 Task: Search one way flight ticket for 4 adults, 2 children, 2 infants in seat and 1 infant on lap in economy from Albany: Albany International Airport to Rockford: Chicago Rockford International Airport(was Northwest Chicagoland Regional Airport At Rockford) on 5-1-2023. Choice of flights is Emirates. Number of bags: 1 carry on bag. Price is upto 75000. Outbound departure time preference is 4:30.
Action: Mouse moved to (243, 514)
Screenshot: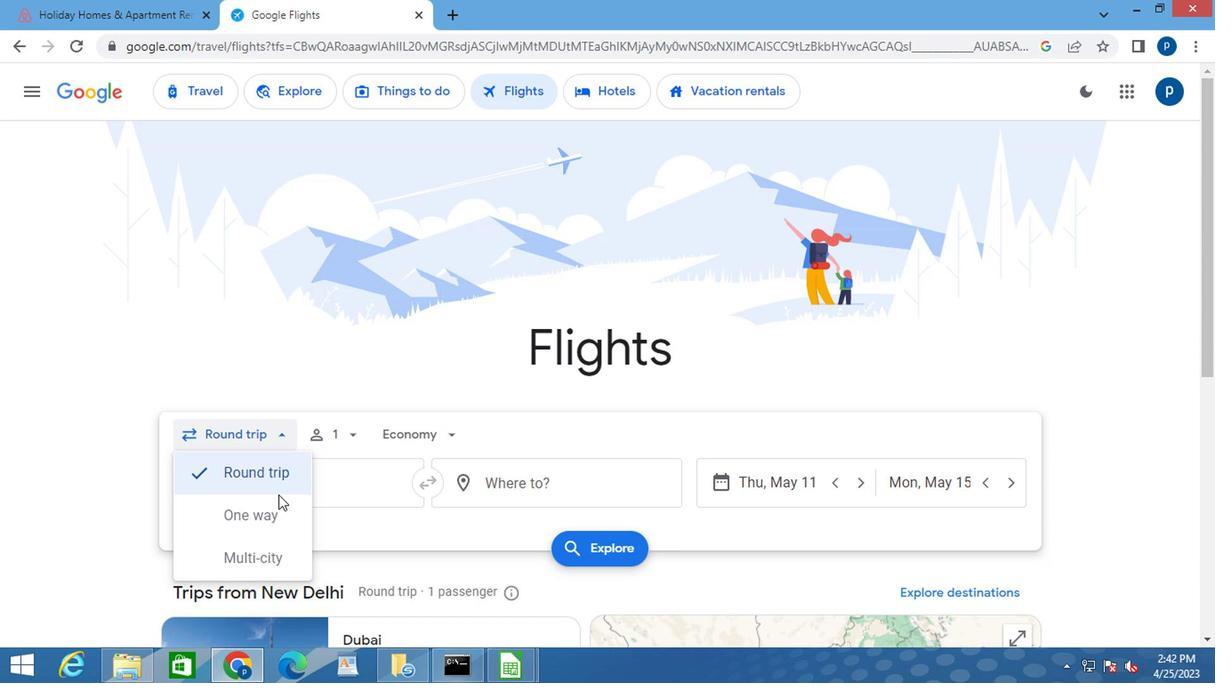 
Action: Mouse pressed left at (243, 514)
Screenshot: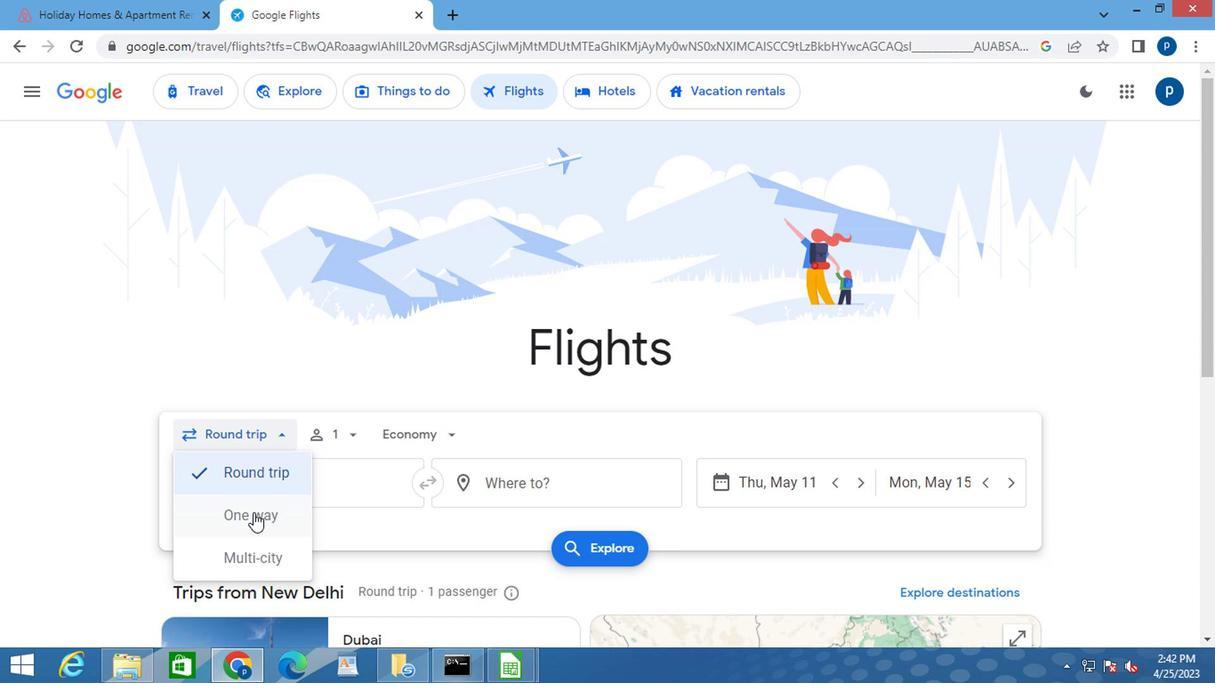 
Action: Mouse moved to (331, 436)
Screenshot: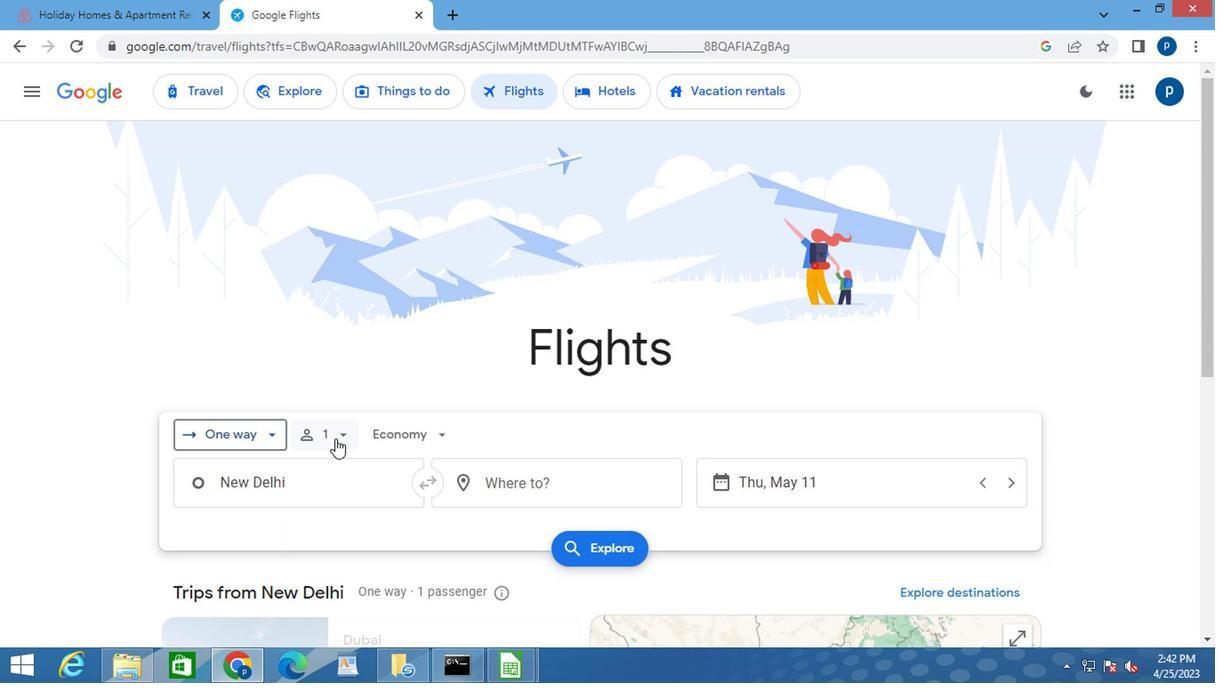 
Action: Mouse pressed left at (331, 436)
Screenshot: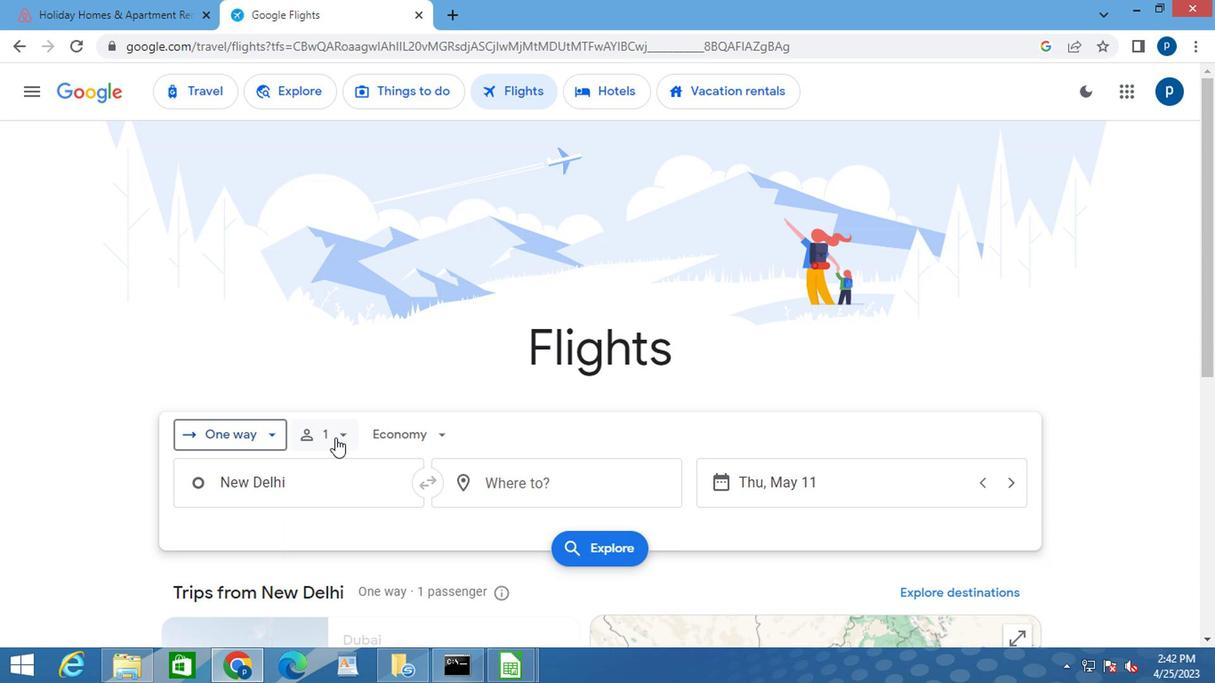 
Action: Mouse moved to (484, 473)
Screenshot: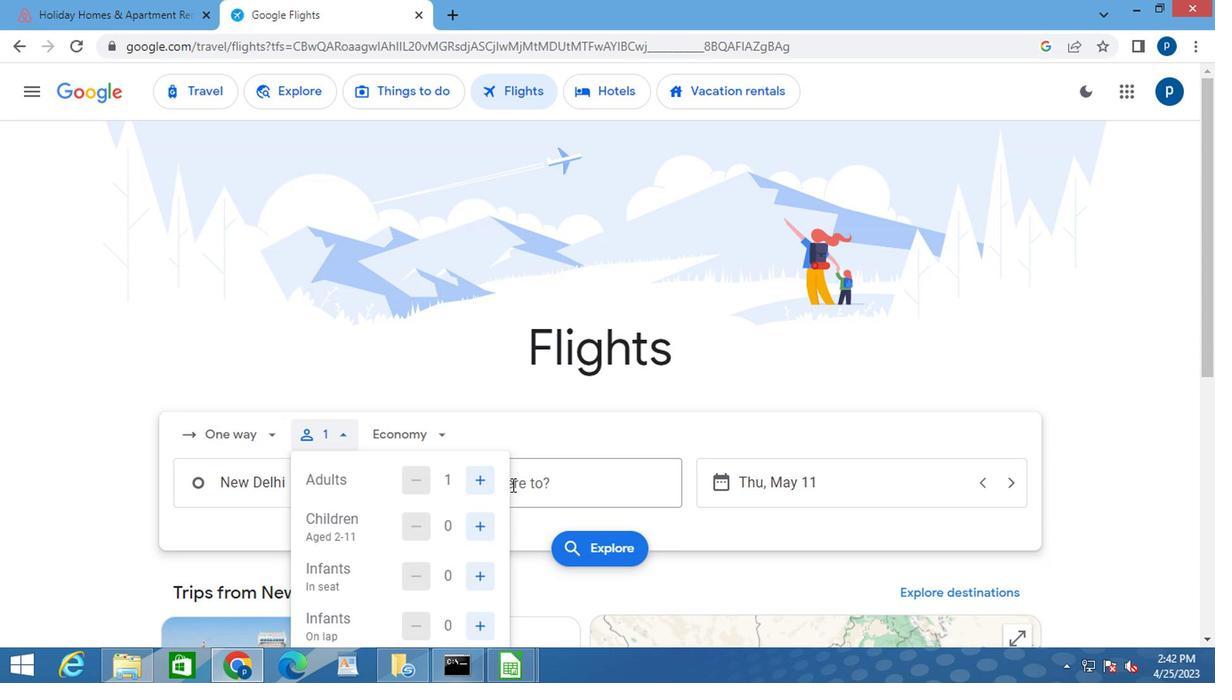 
Action: Mouse scrolled (484, 472) with delta (0, -1)
Screenshot: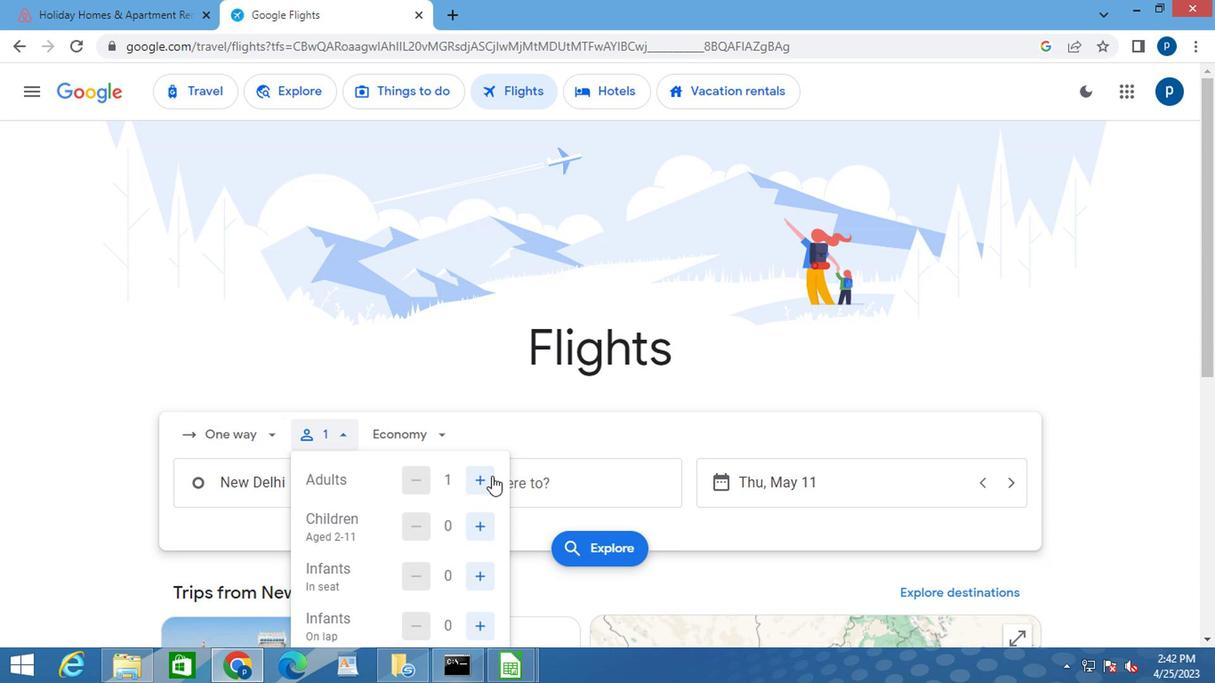 
Action: Mouse moved to (472, 389)
Screenshot: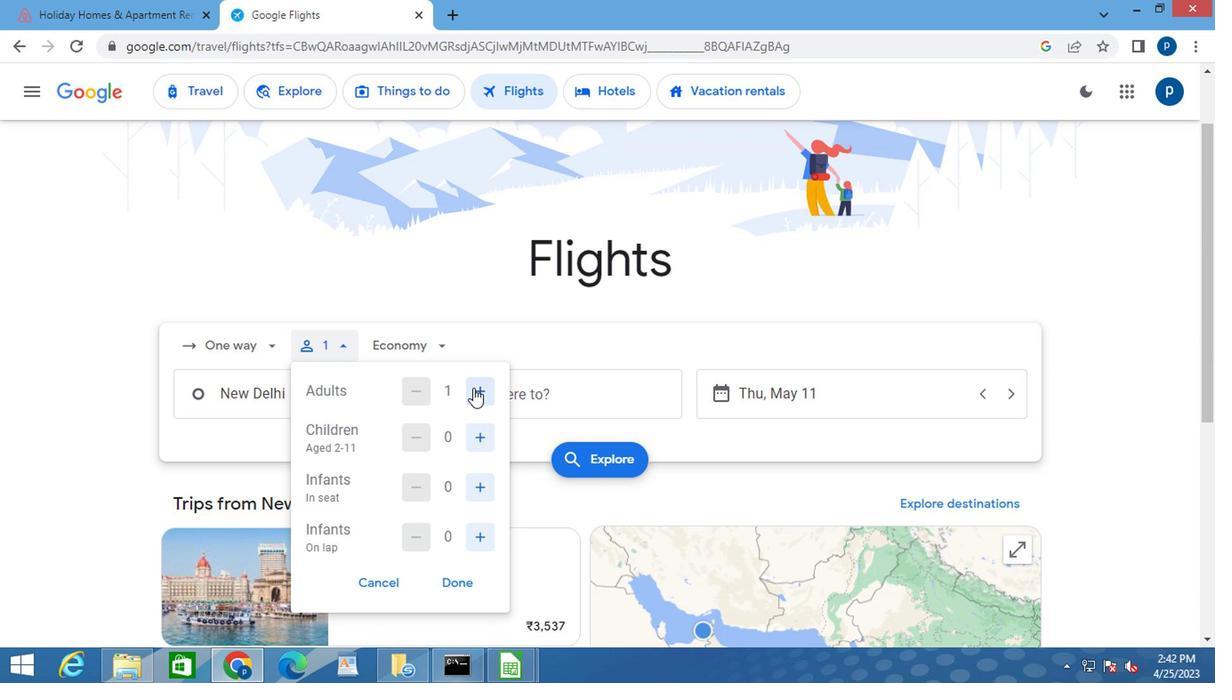 
Action: Mouse pressed left at (472, 389)
Screenshot: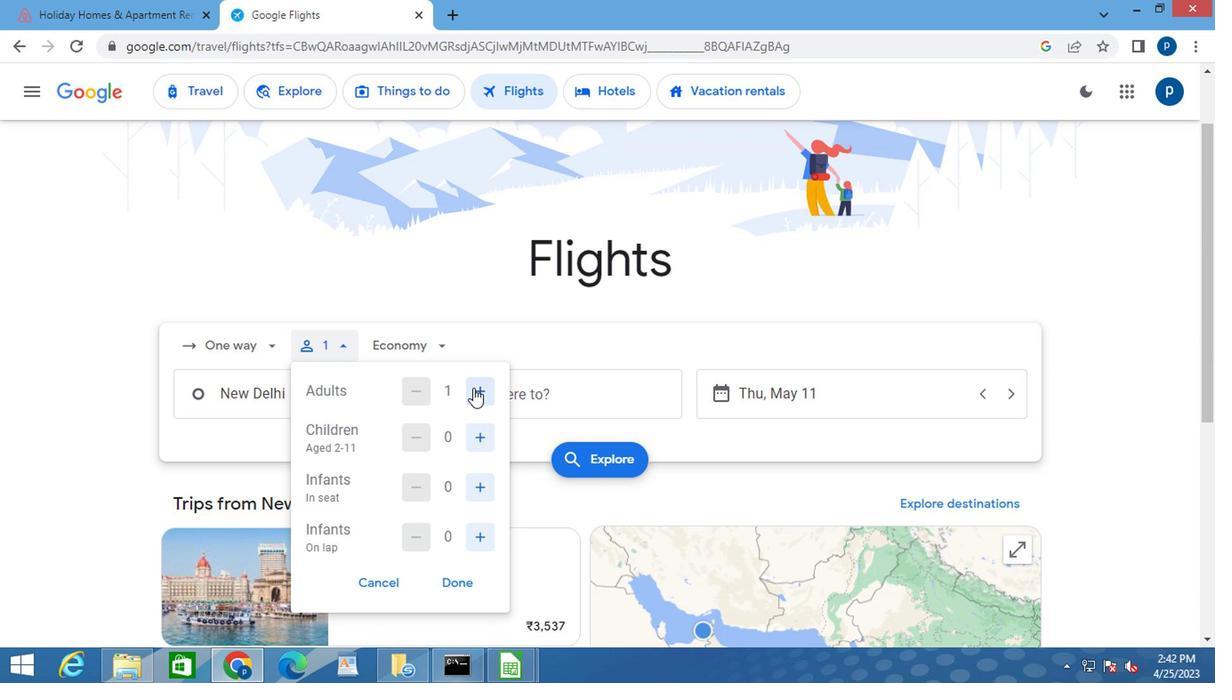 
Action: Mouse pressed left at (472, 389)
Screenshot: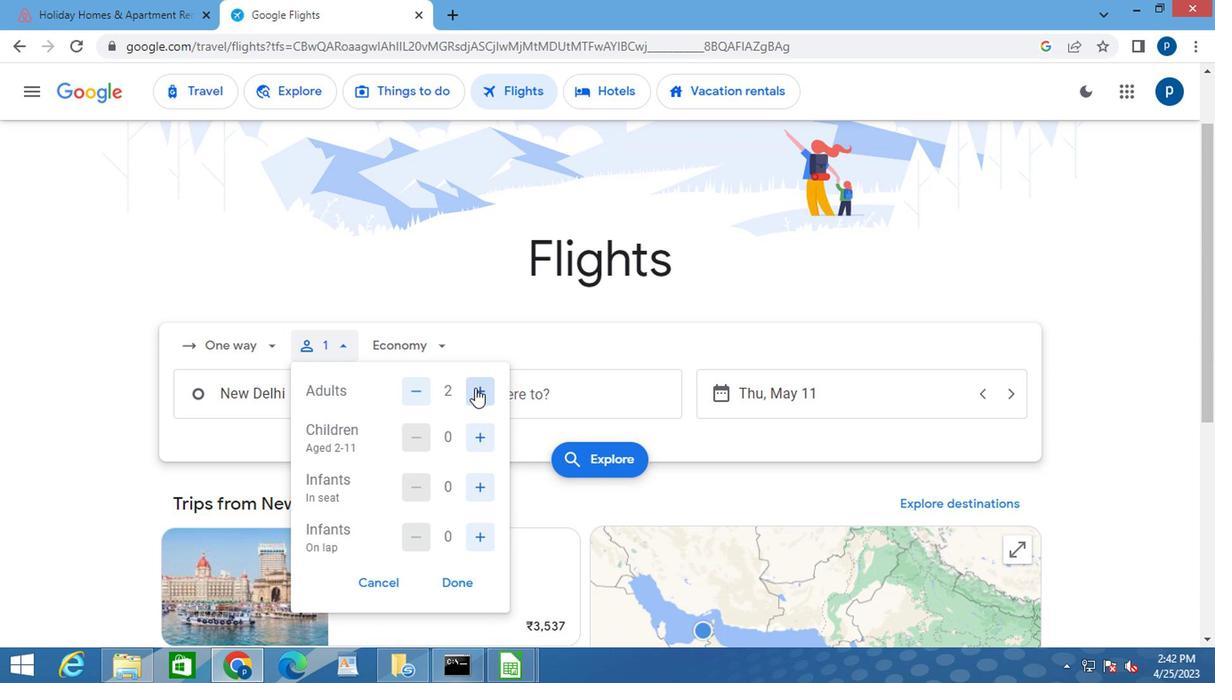 
Action: Mouse pressed left at (472, 389)
Screenshot: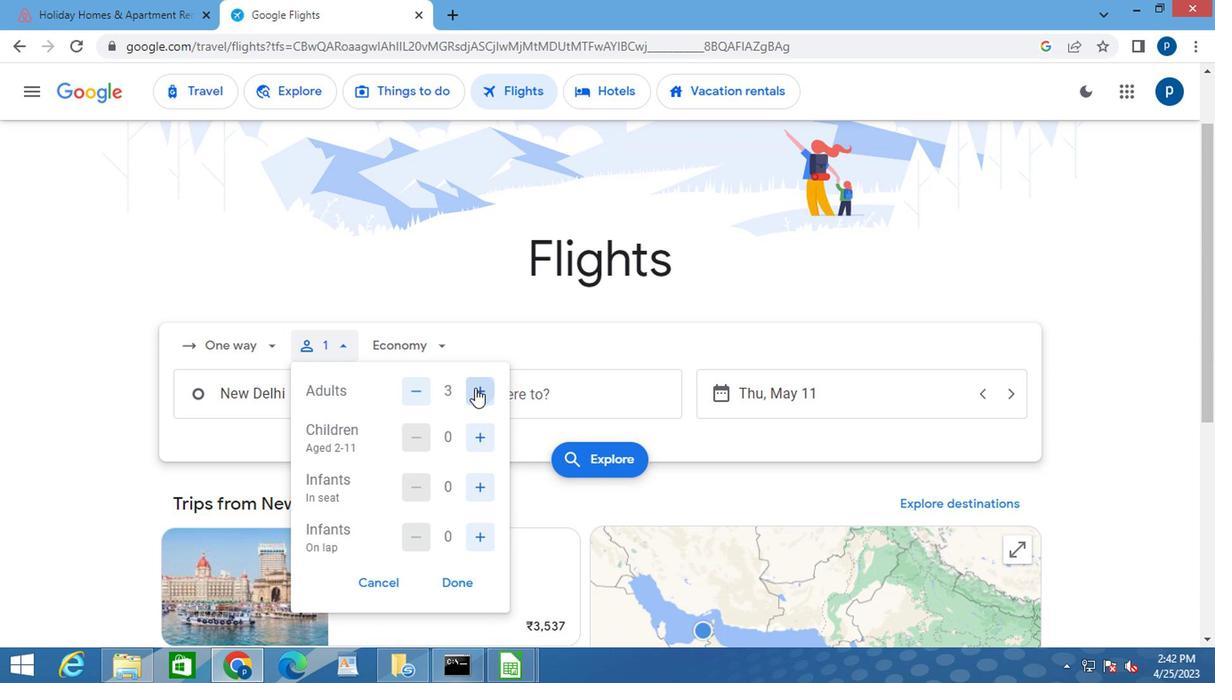 
Action: Mouse moved to (471, 432)
Screenshot: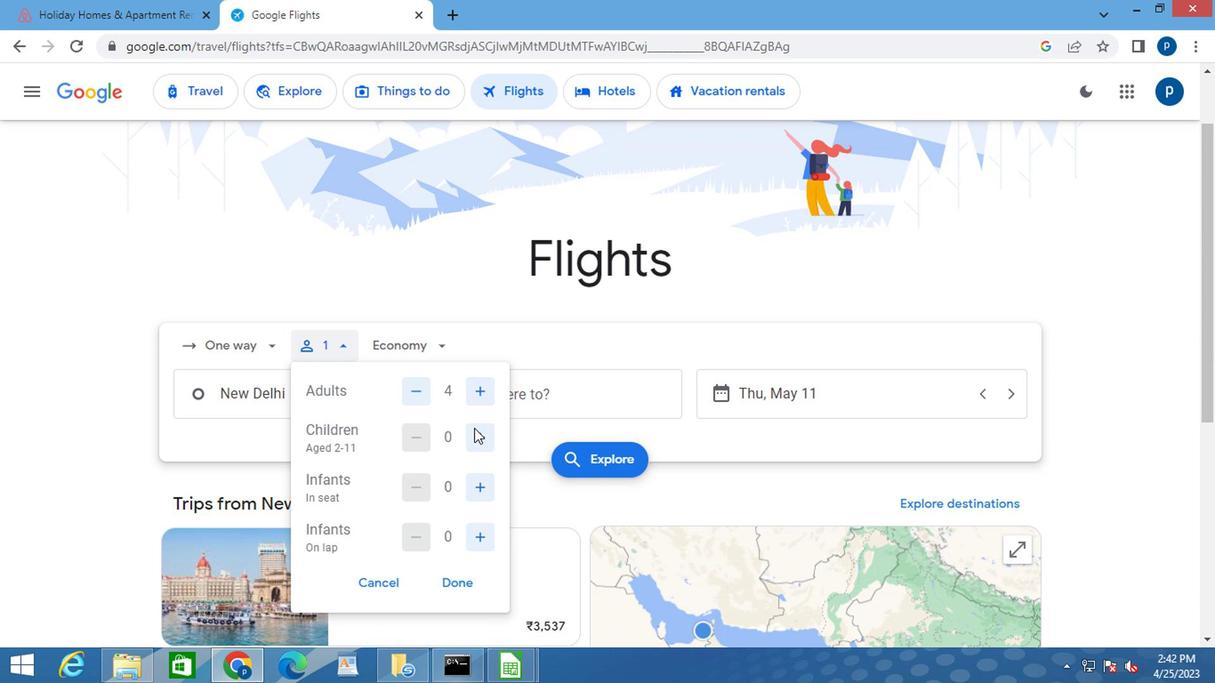 
Action: Mouse pressed left at (471, 432)
Screenshot: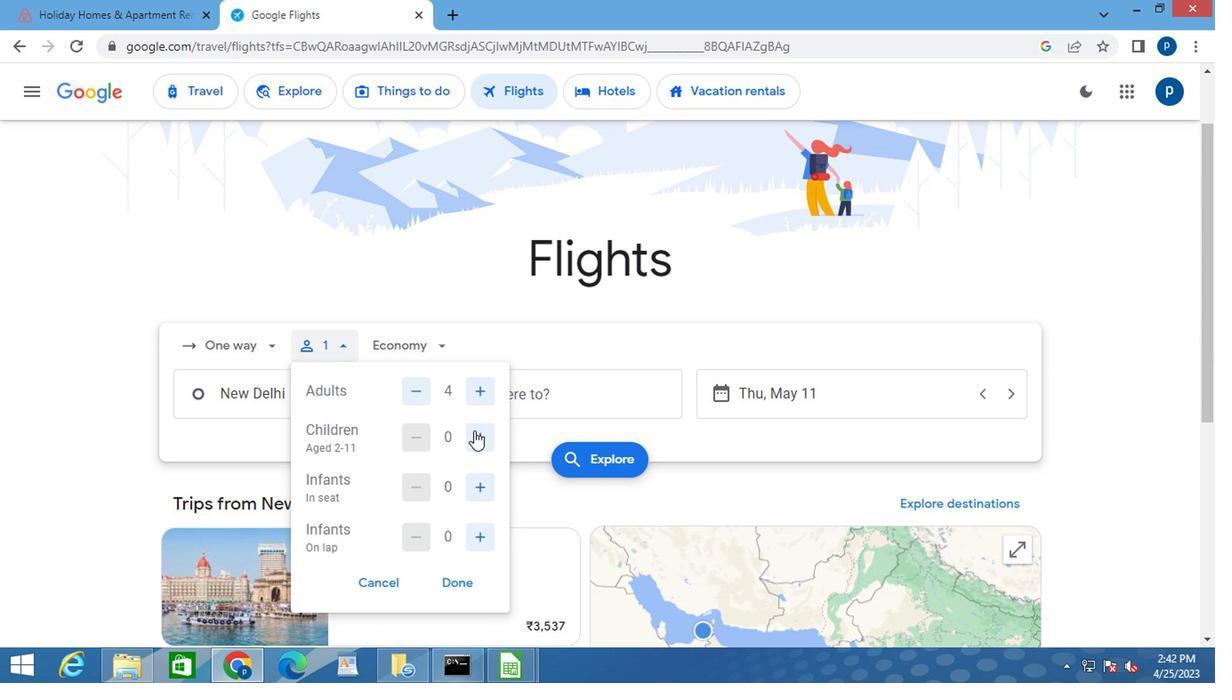 
Action: Mouse moved to (471, 432)
Screenshot: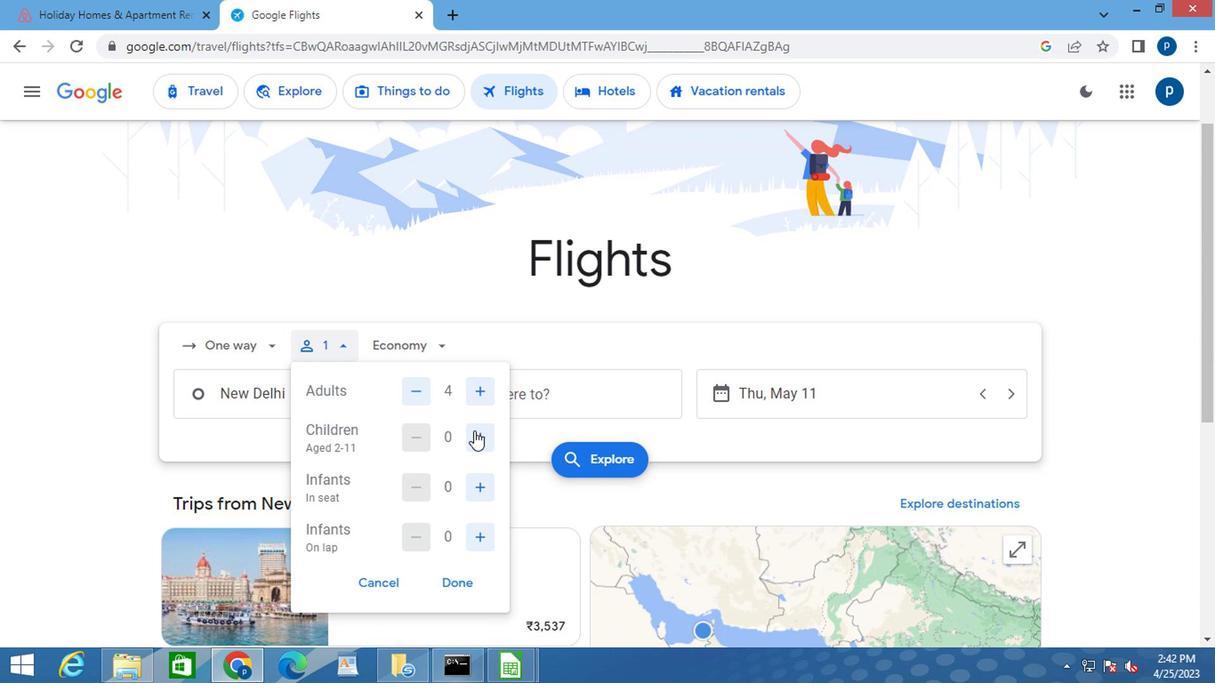 
Action: Mouse pressed left at (471, 432)
Screenshot: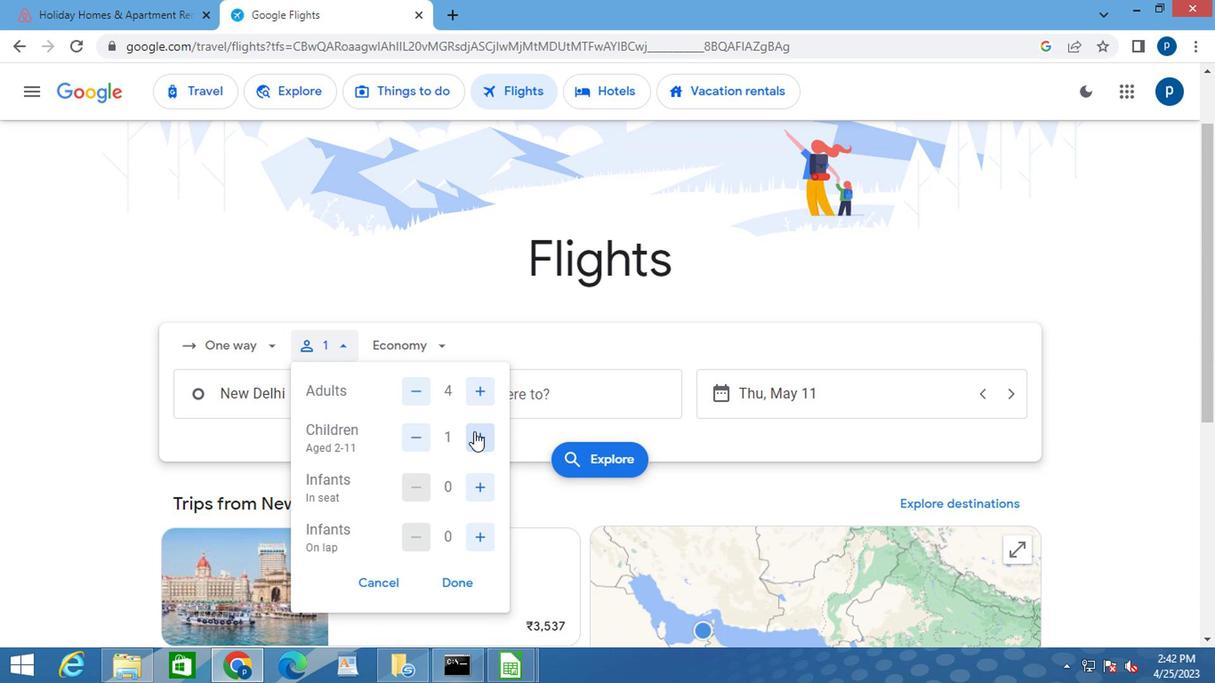 
Action: Mouse moved to (472, 482)
Screenshot: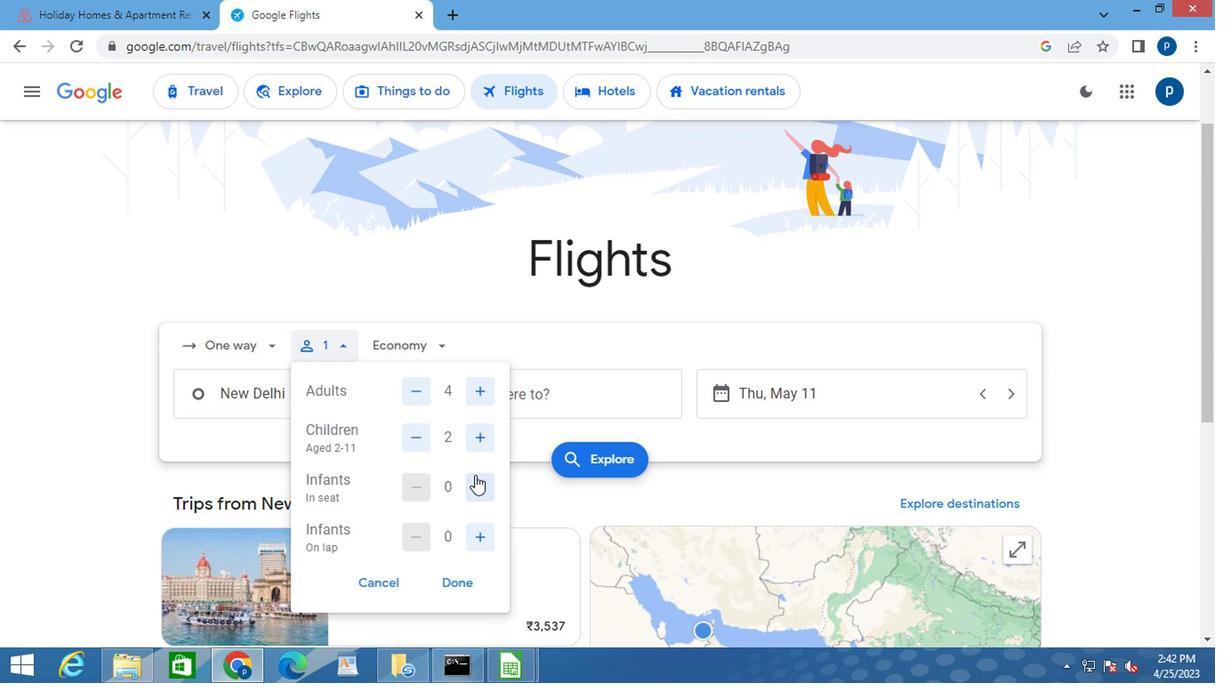 
Action: Mouse pressed left at (472, 482)
Screenshot: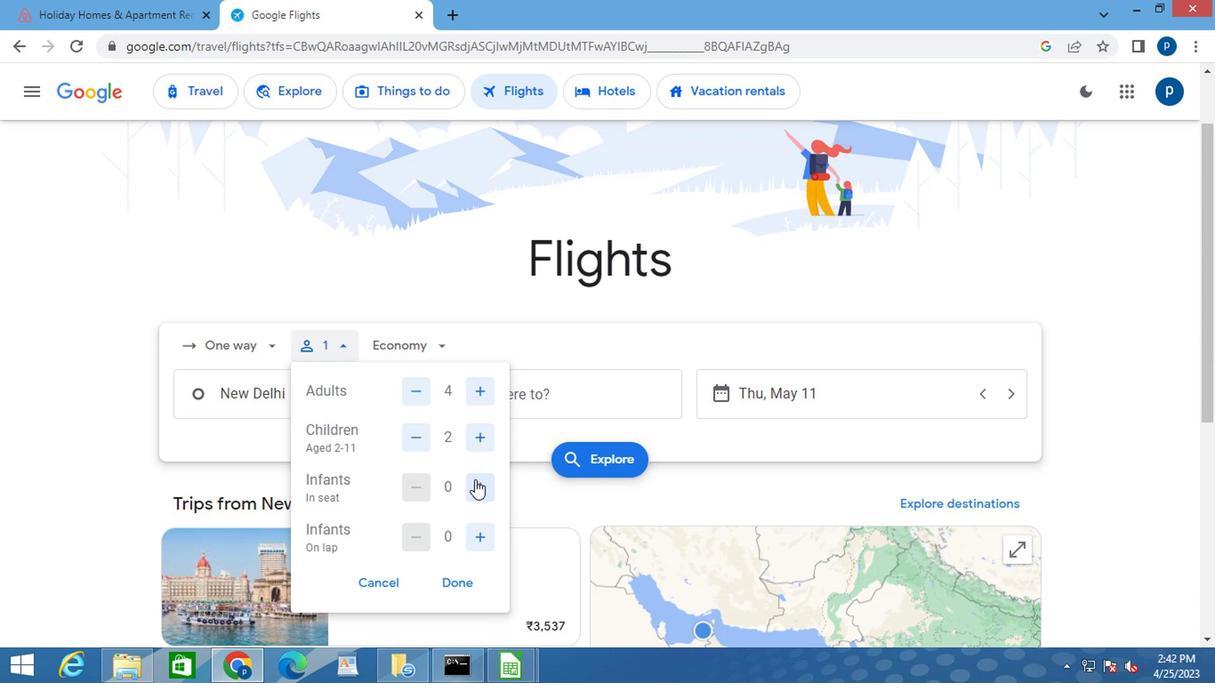 
Action: Mouse pressed left at (472, 482)
Screenshot: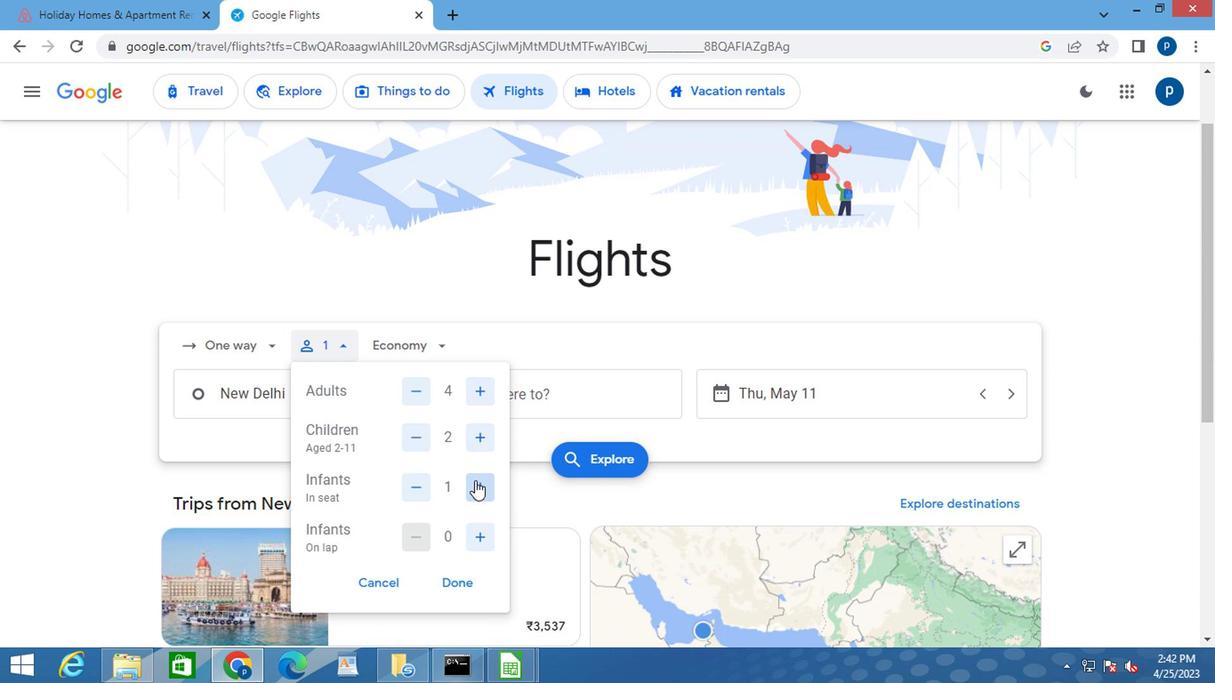 
Action: Mouse moved to (473, 537)
Screenshot: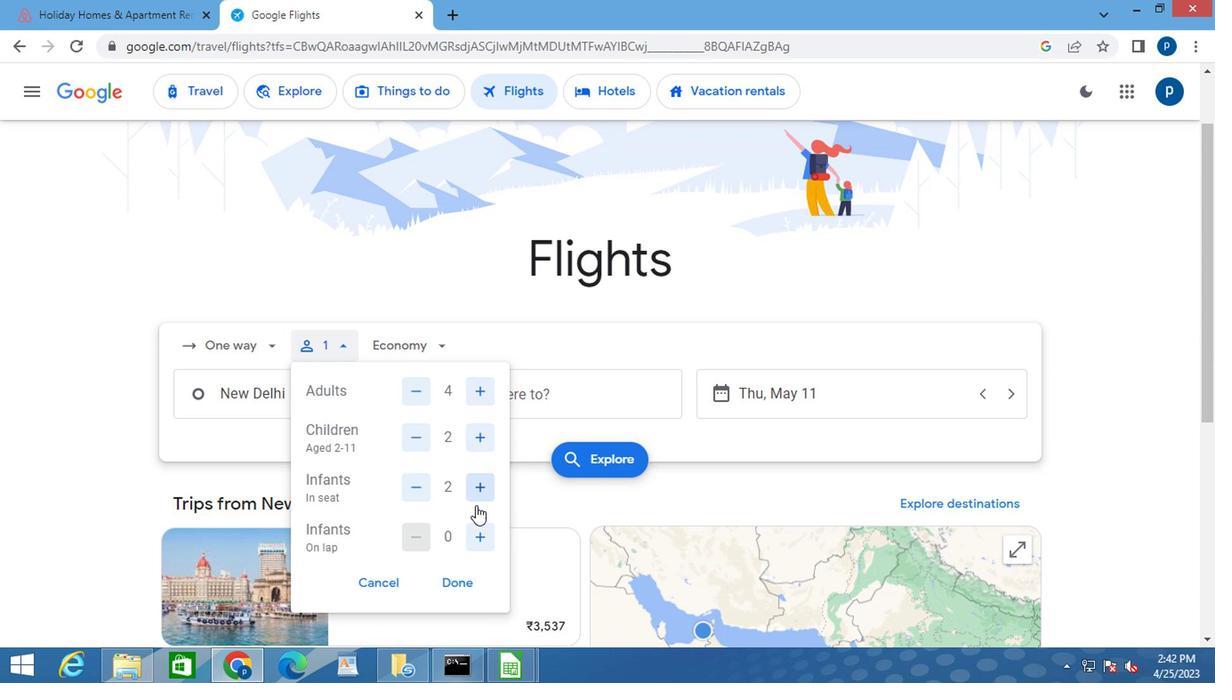 
Action: Mouse pressed left at (473, 537)
Screenshot: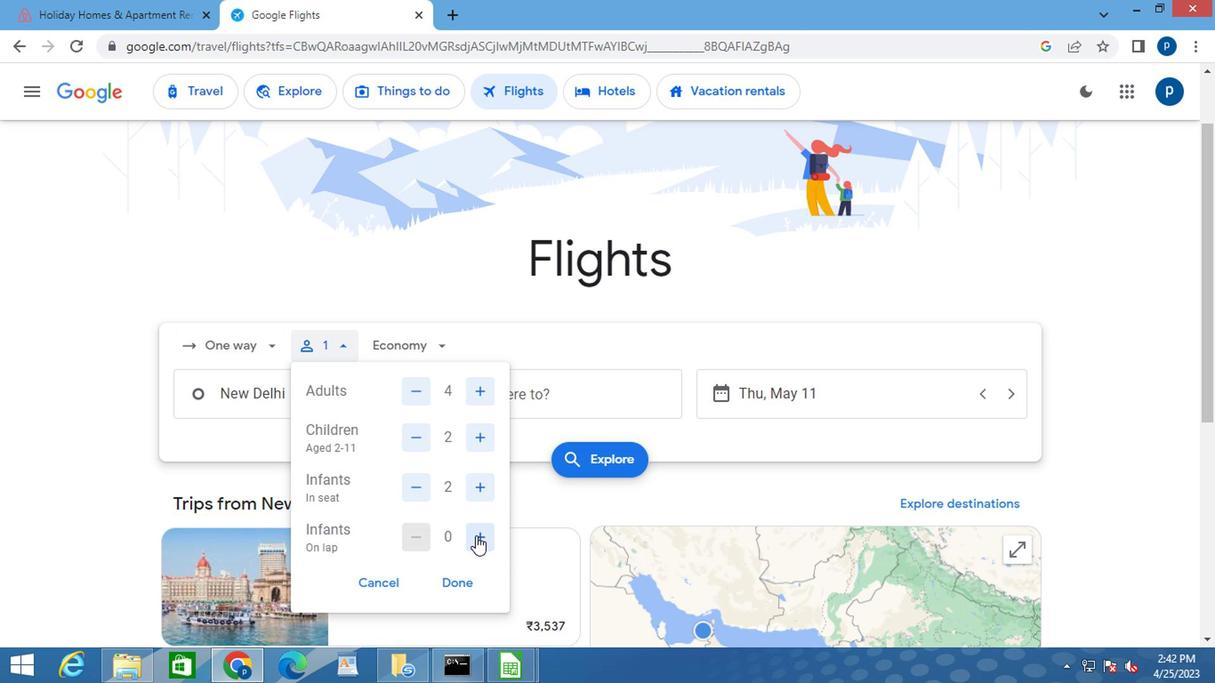 
Action: Mouse moved to (450, 580)
Screenshot: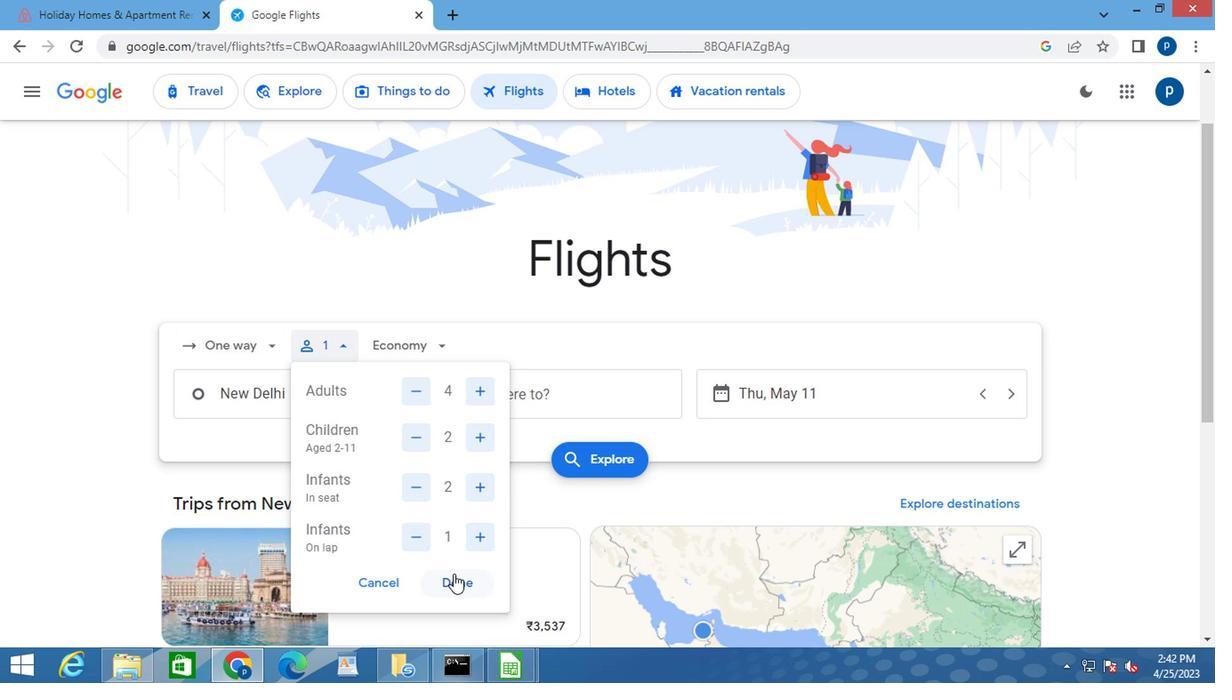 
Action: Mouse pressed left at (450, 580)
Screenshot: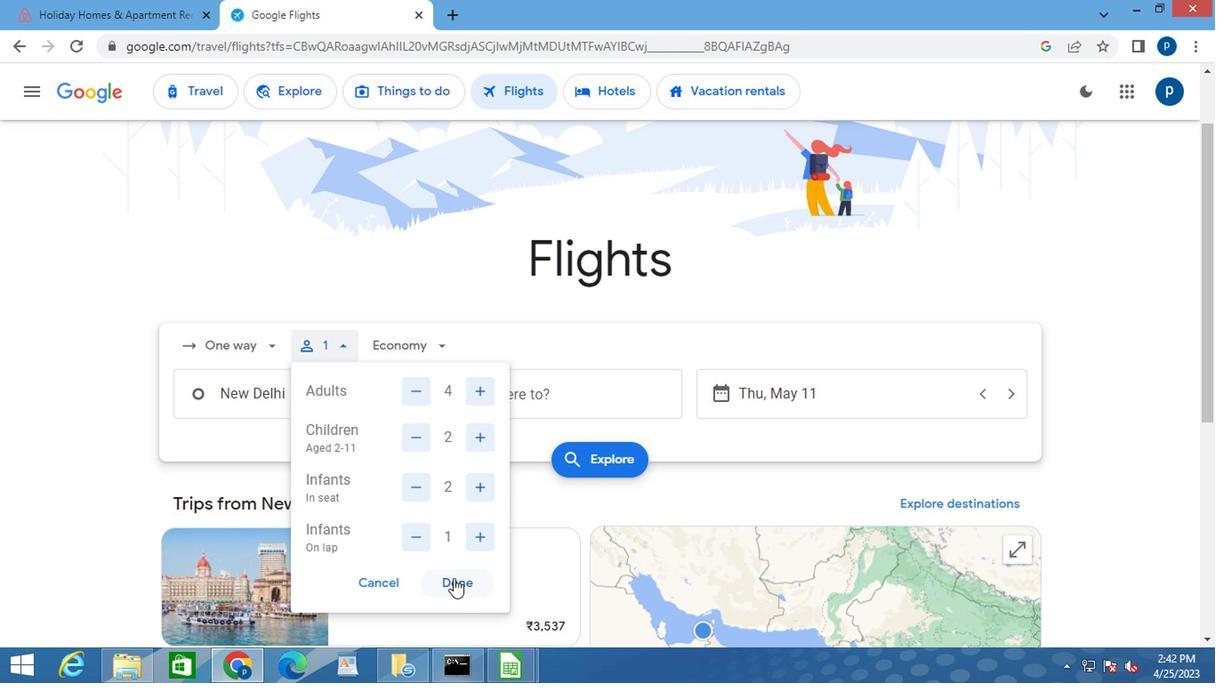 
Action: Mouse moved to (430, 355)
Screenshot: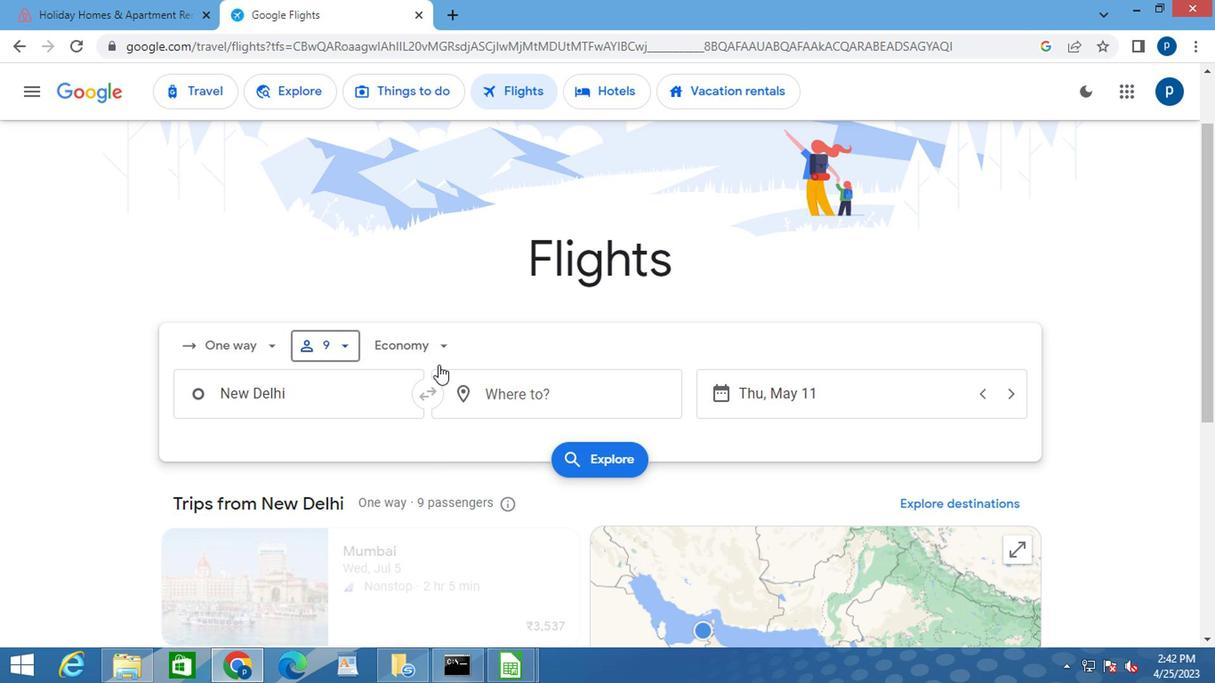 
Action: Mouse pressed left at (430, 355)
Screenshot: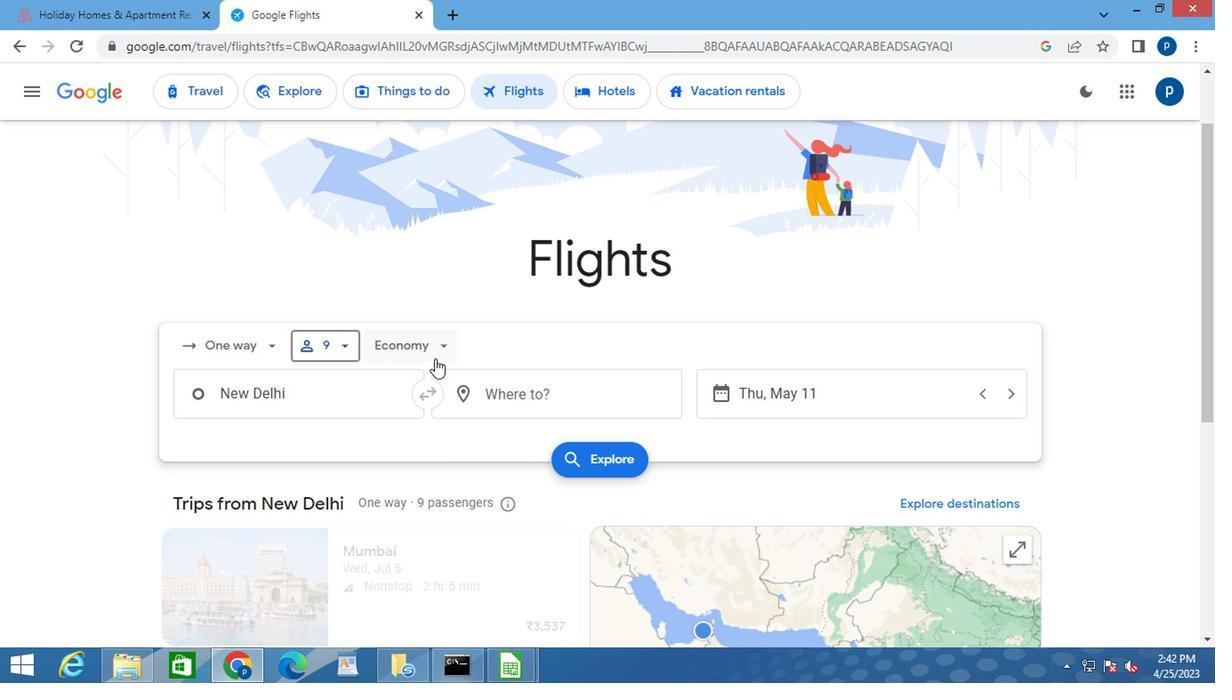 
Action: Mouse moved to (456, 386)
Screenshot: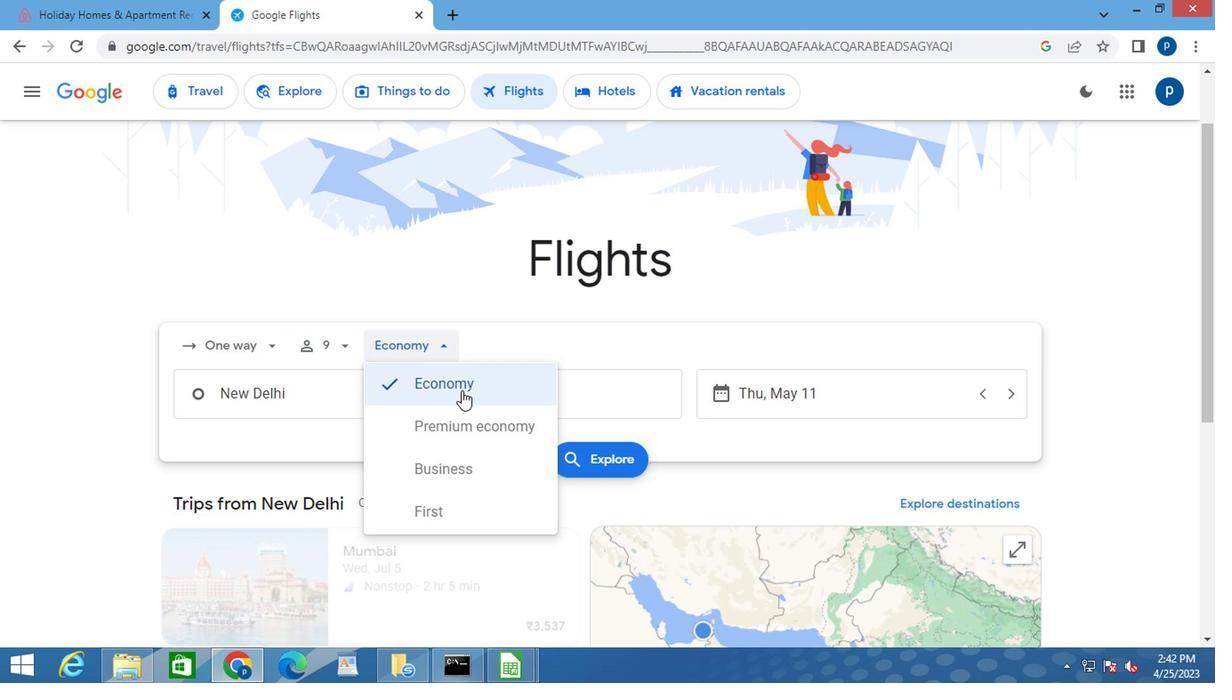 
Action: Mouse pressed left at (456, 386)
Screenshot: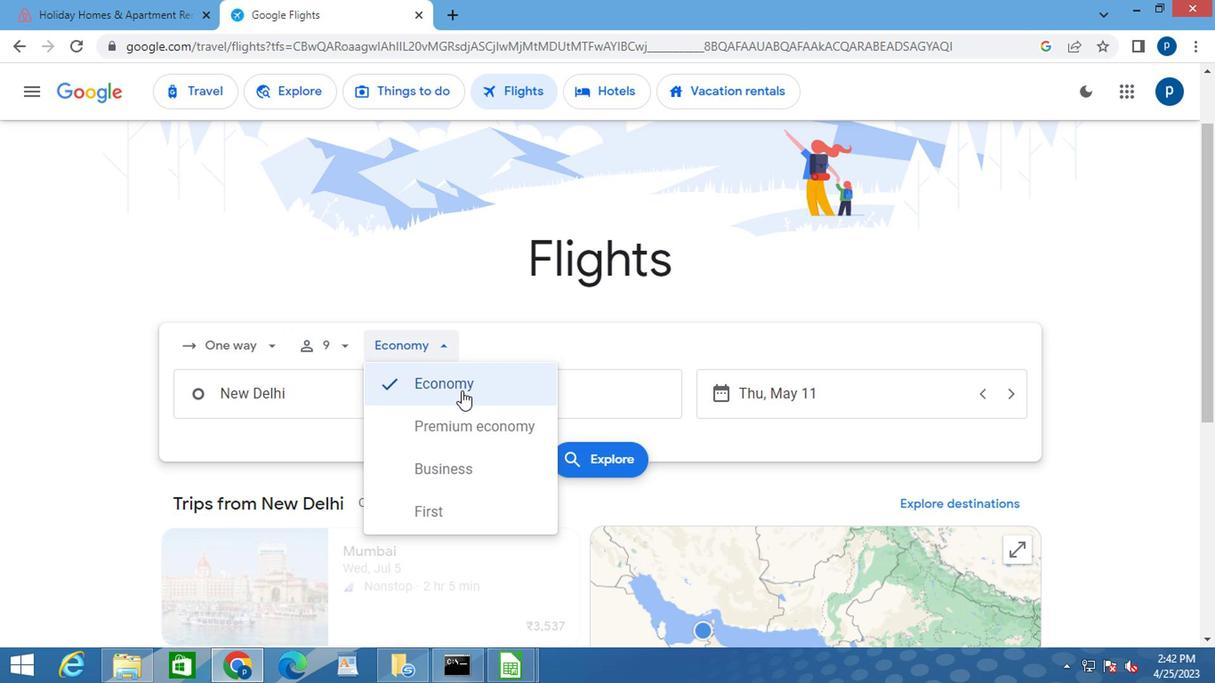 
Action: Mouse moved to (274, 391)
Screenshot: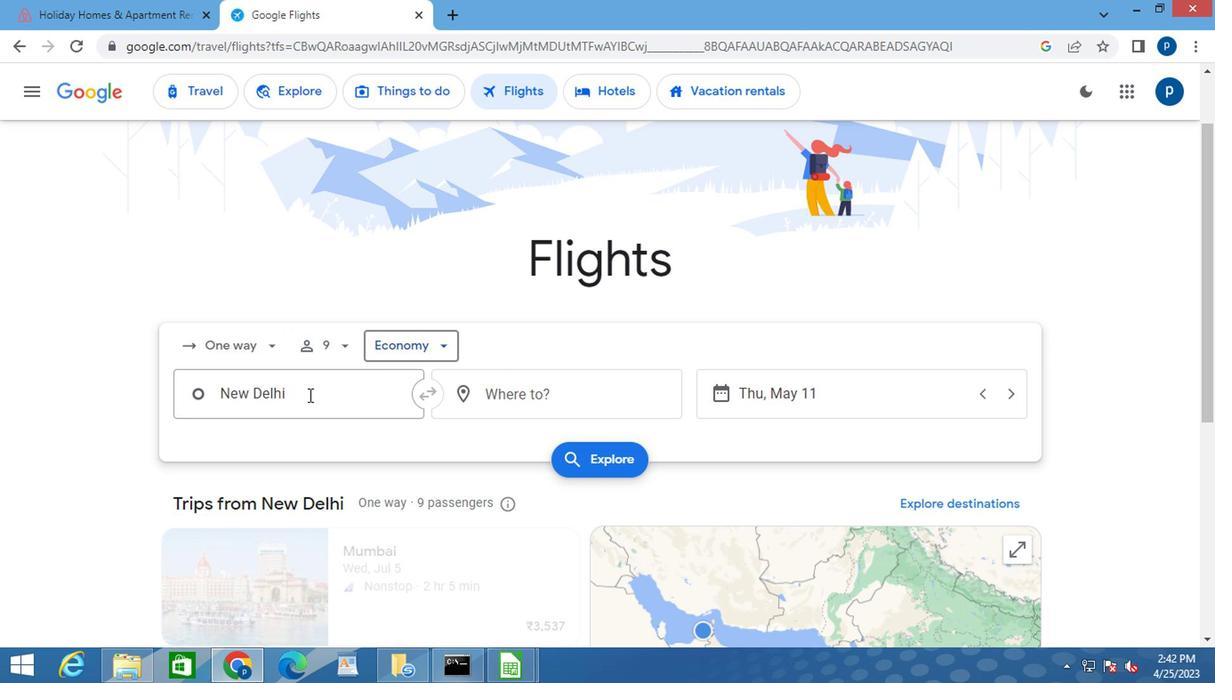 
Action: Mouse pressed left at (274, 391)
Screenshot: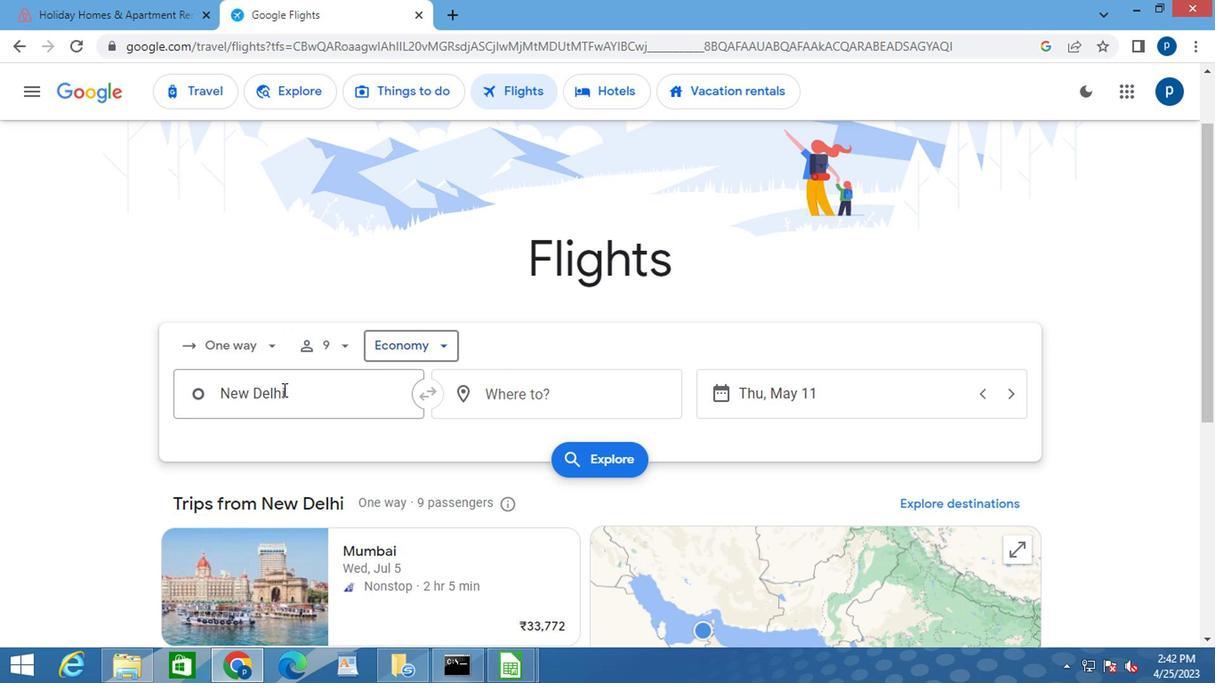 
Action: Mouse pressed left at (274, 391)
Screenshot: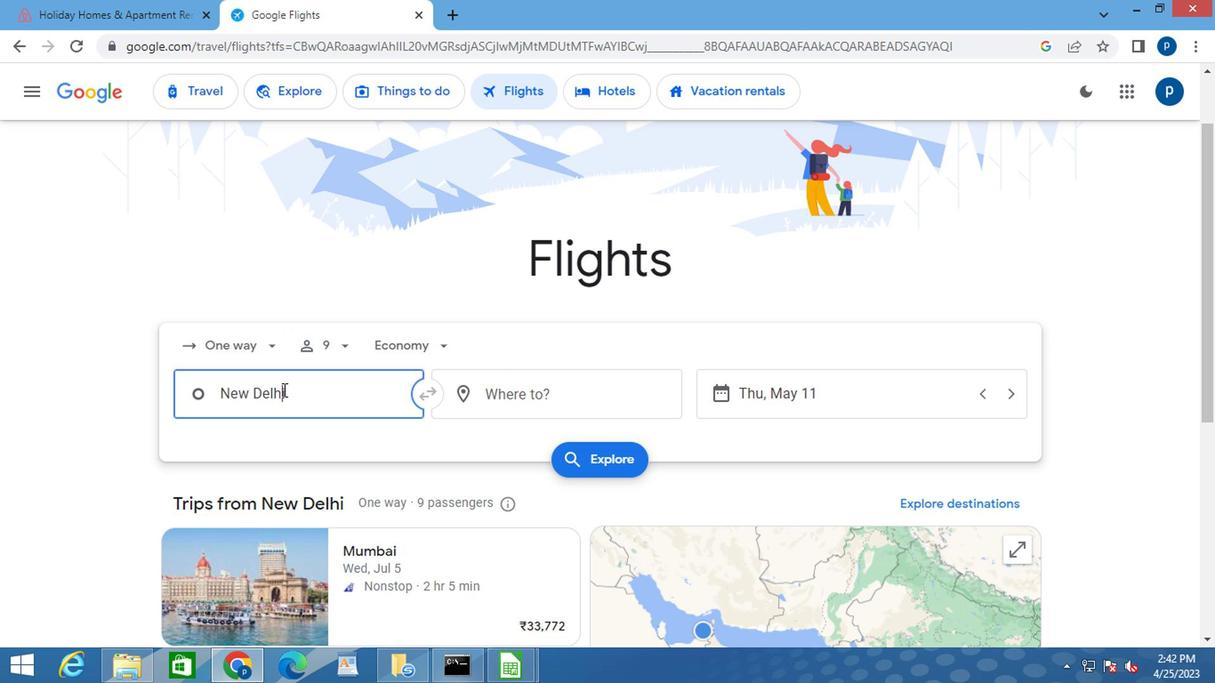 
Action: Key pressed <Key.caps_lock>a<Key.caps_lock>lbany<Key.space><Key.caps_lock>i<Key.caps_lock>n
Screenshot: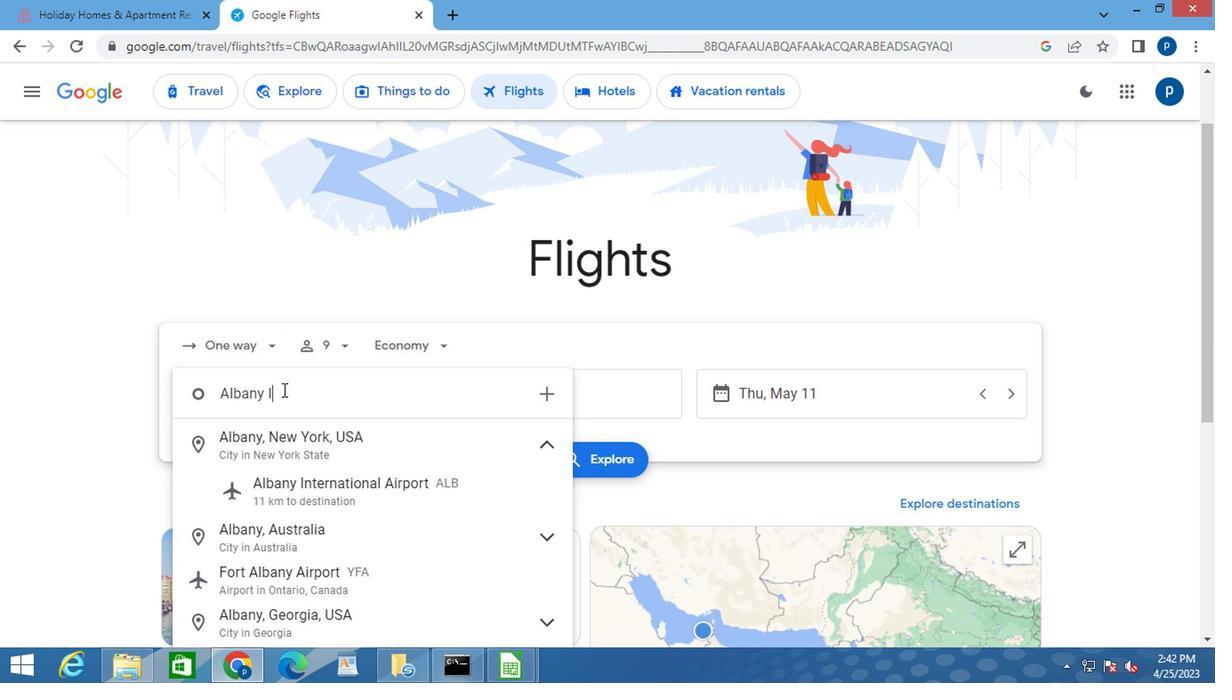 
Action: Mouse moved to (329, 451)
Screenshot: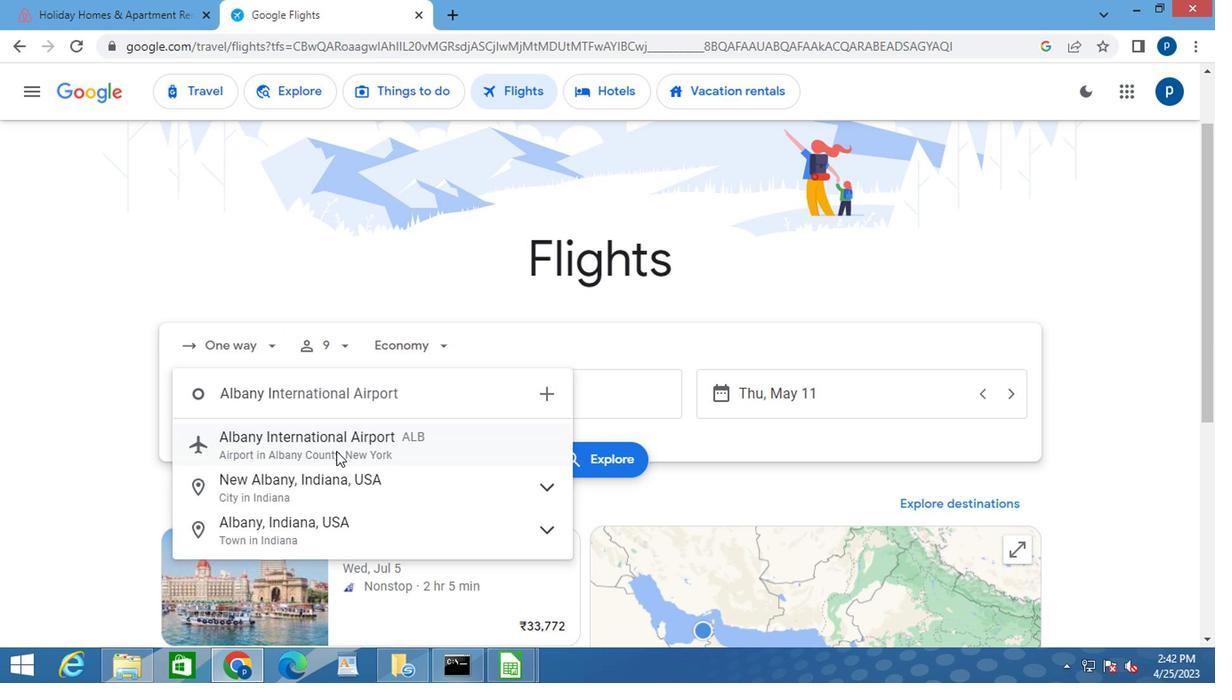 
Action: Mouse pressed left at (329, 451)
Screenshot: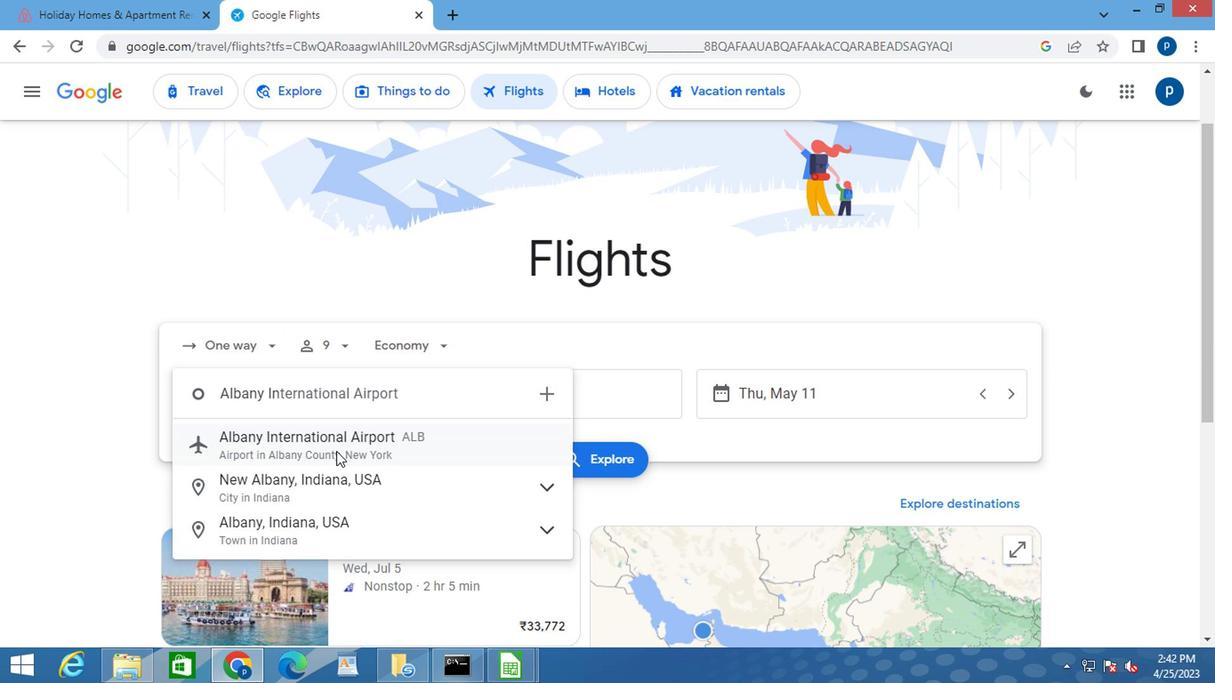 
Action: Mouse moved to (486, 408)
Screenshot: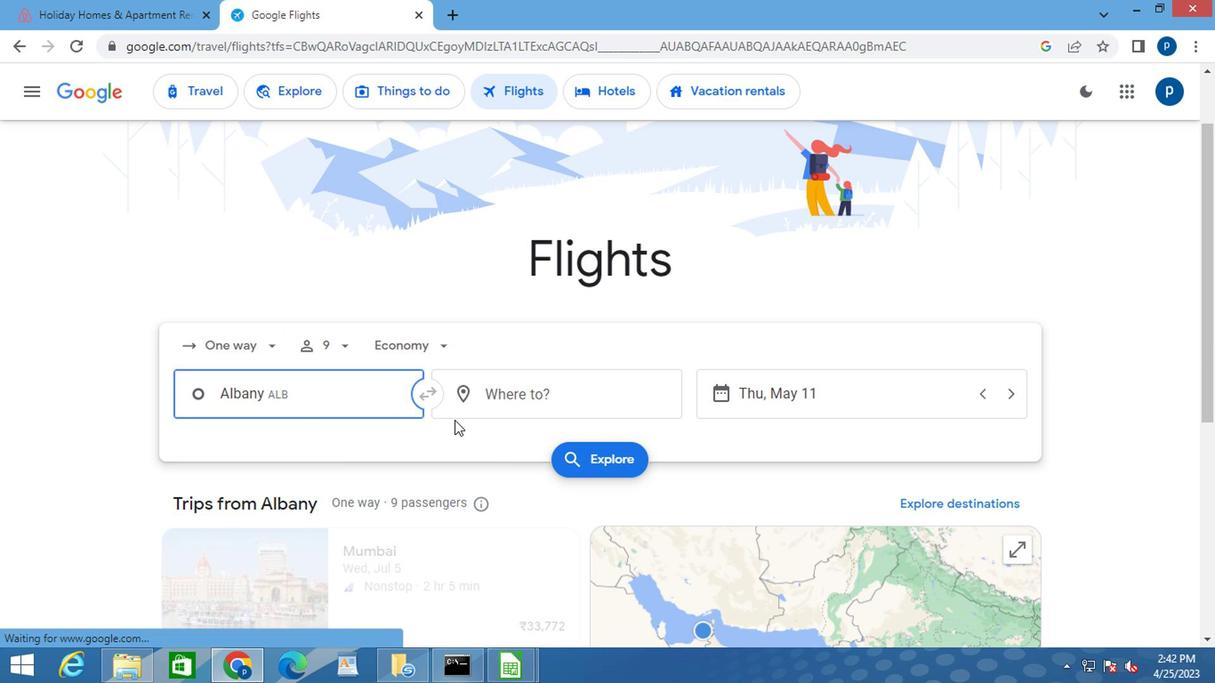 
Action: Mouse pressed left at (486, 408)
Screenshot: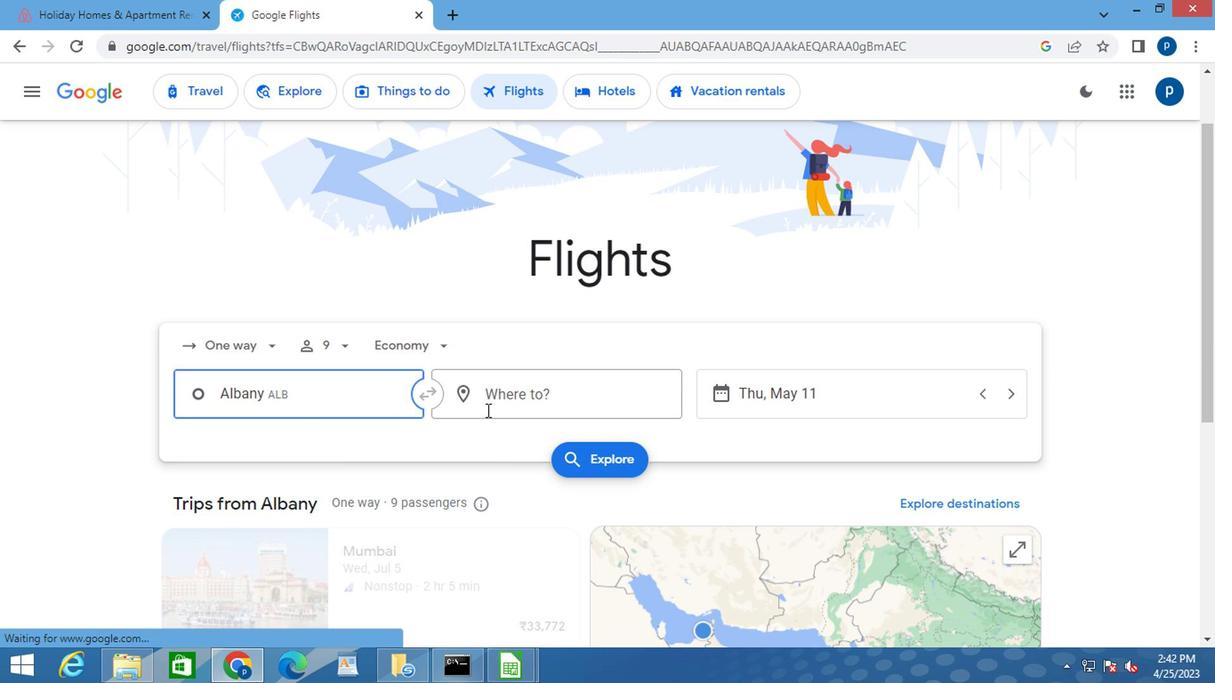 
Action: Key pressed <Key.caps_lock>c<Key.caps_lock>hicag
Screenshot: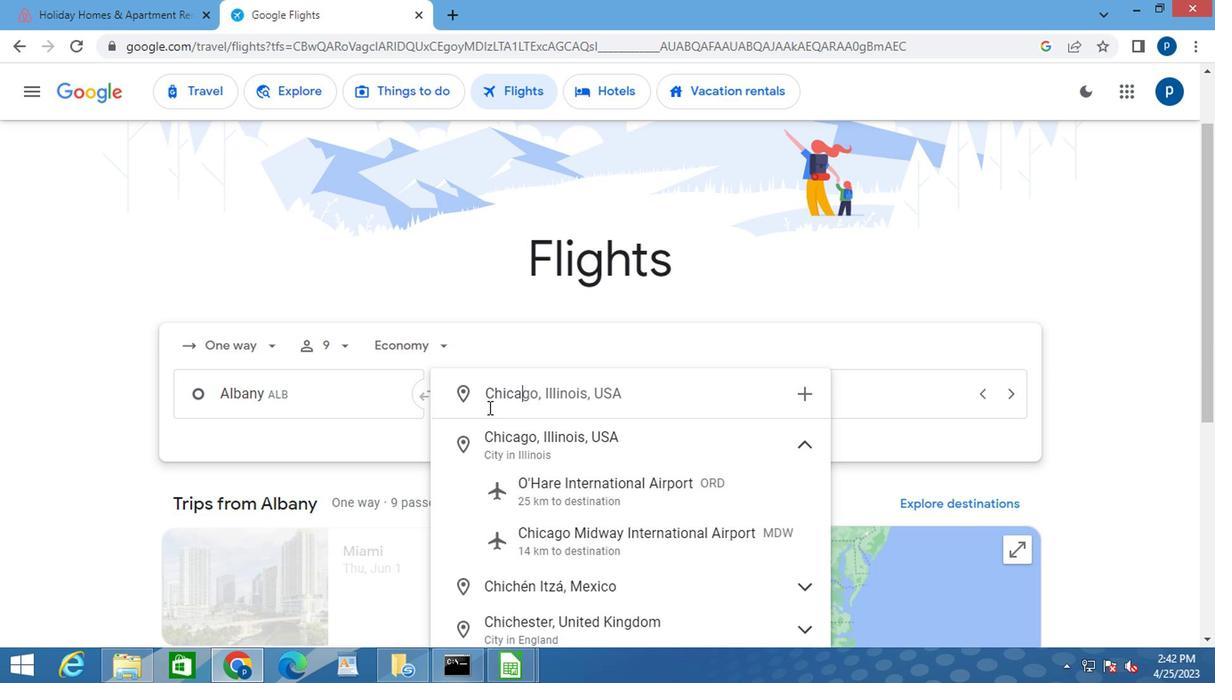 
Action: Mouse moved to (536, 586)
Screenshot: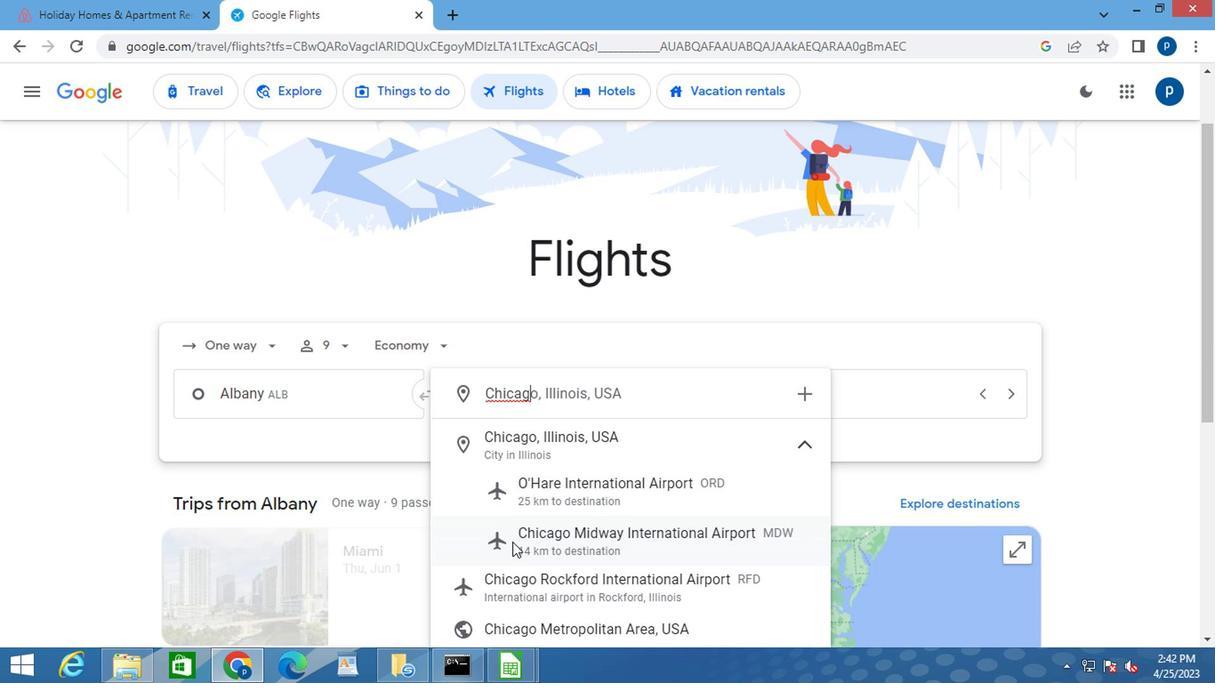 
Action: Mouse pressed left at (536, 586)
Screenshot: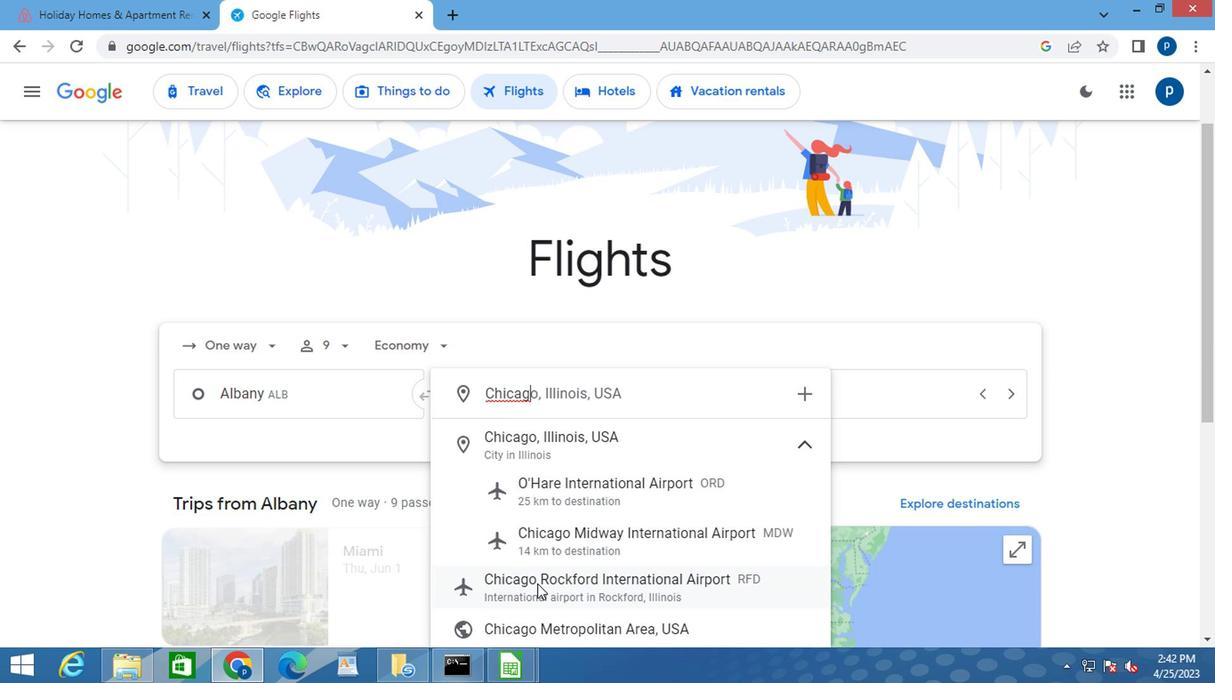 
Action: Mouse moved to (727, 398)
Screenshot: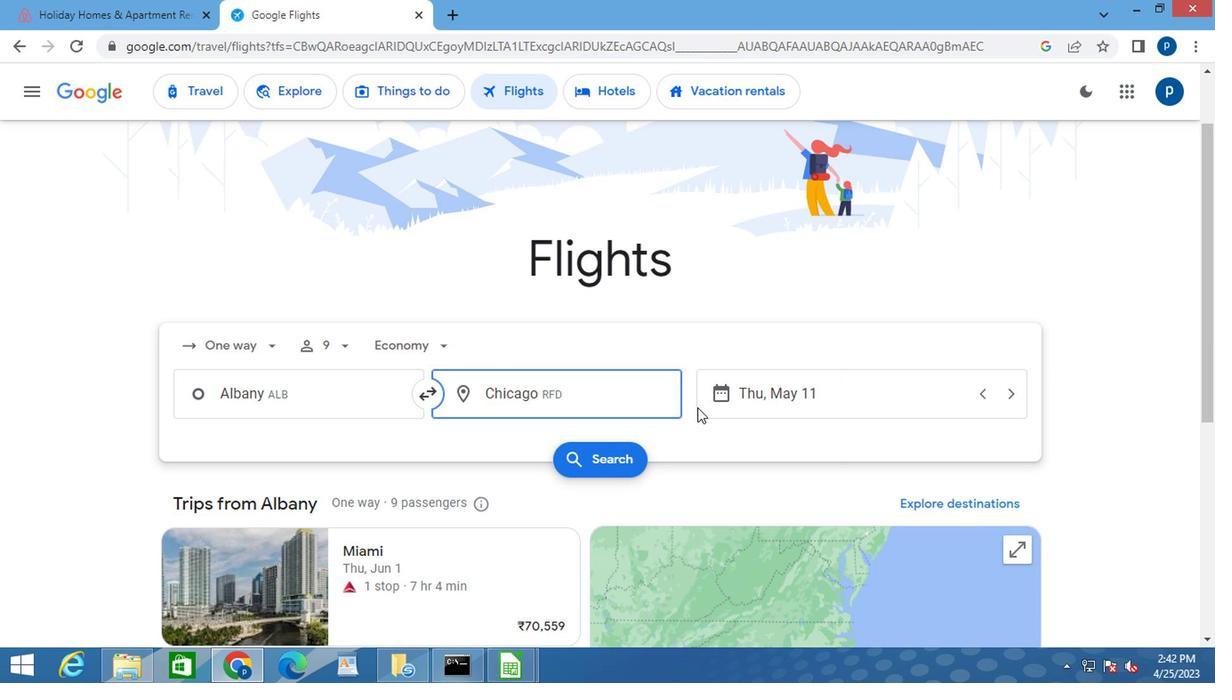 
Action: Mouse pressed left at (727, 398)
Screenshot: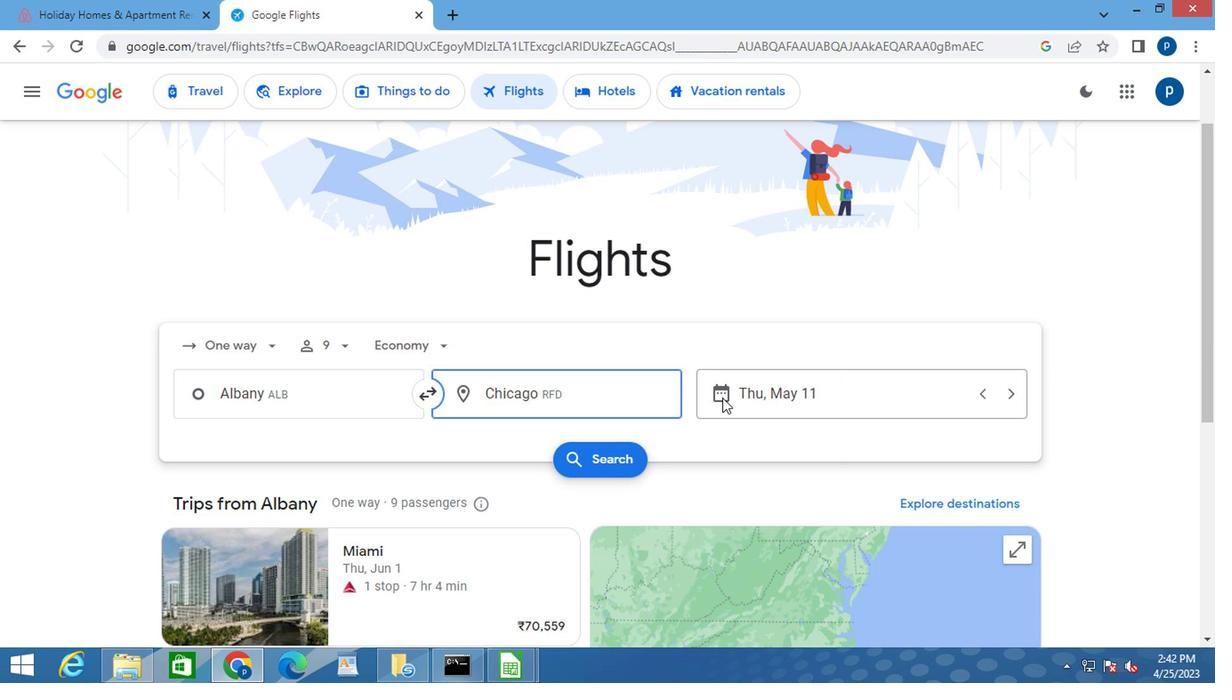
Action: Mouse moved to (795, 325)
Screenshot: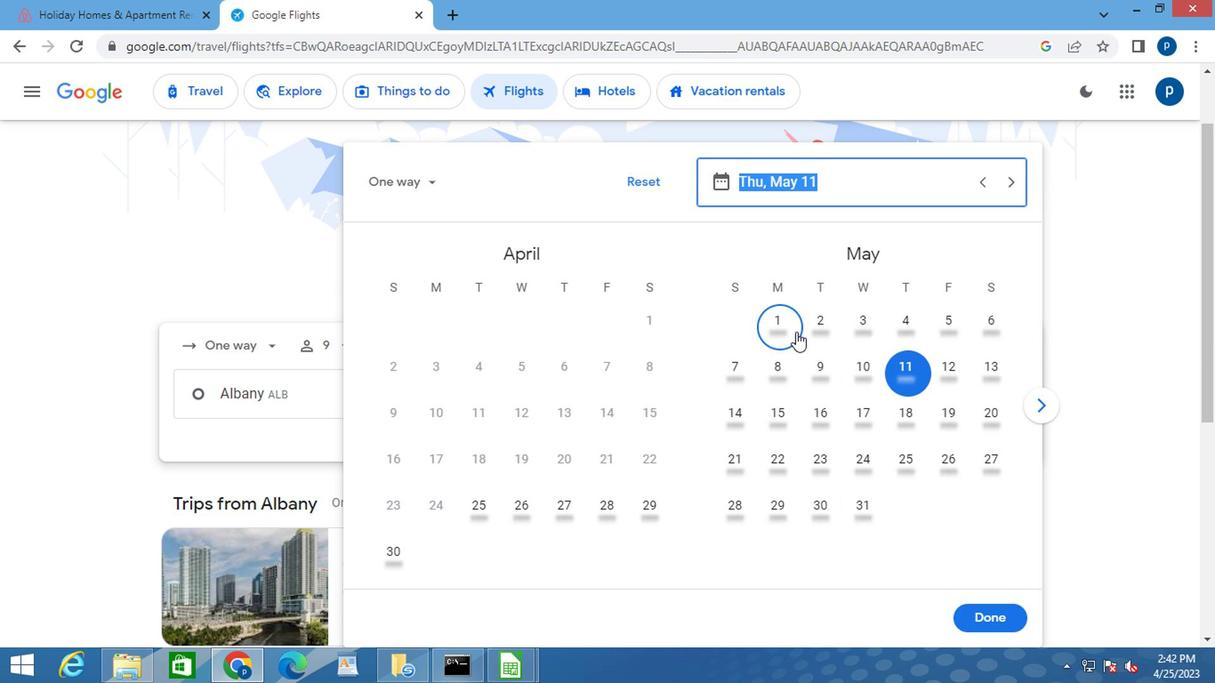 
Action: Mouse pressed left at (795, 325)
Screenshot: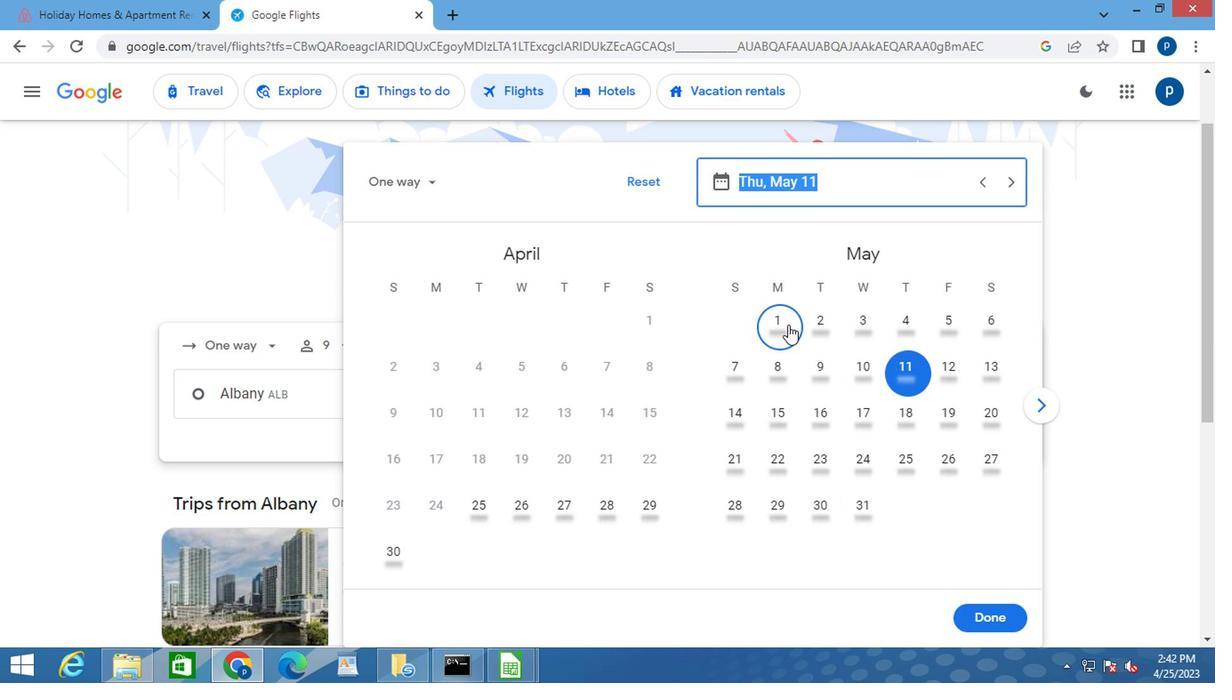 
Action: Mouse moved to (1004, 612)
Screenshot: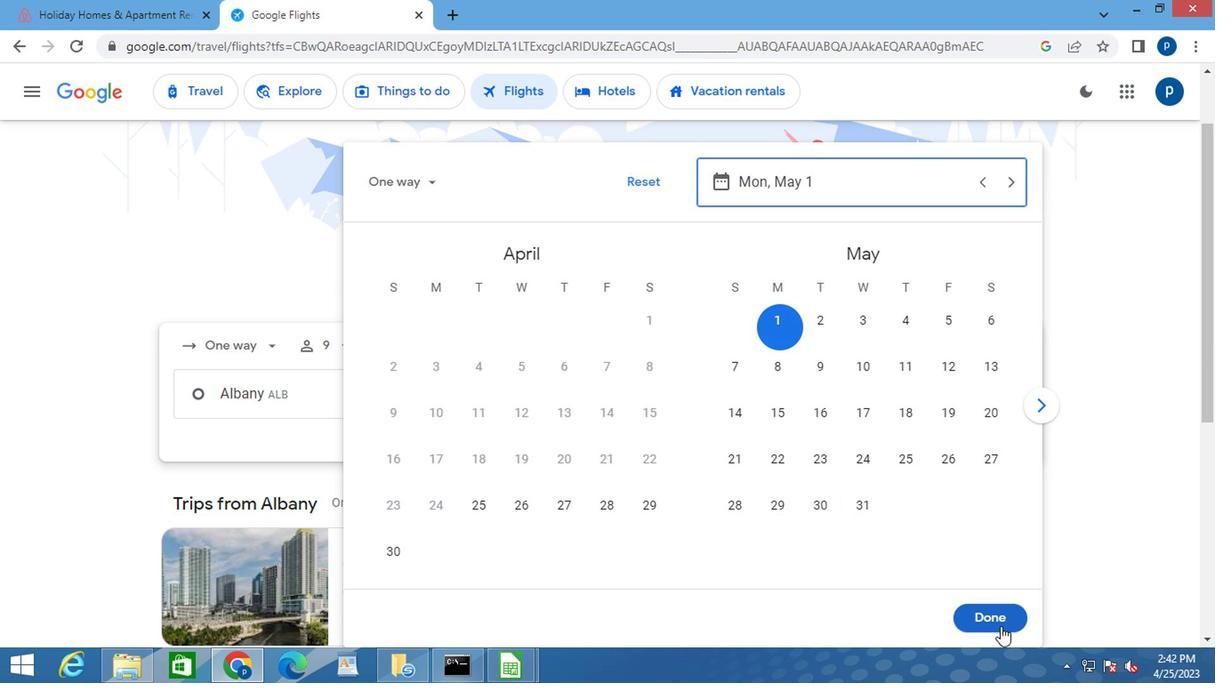 
Action: Mouse pressed left at (1004, 612)
Screenshot: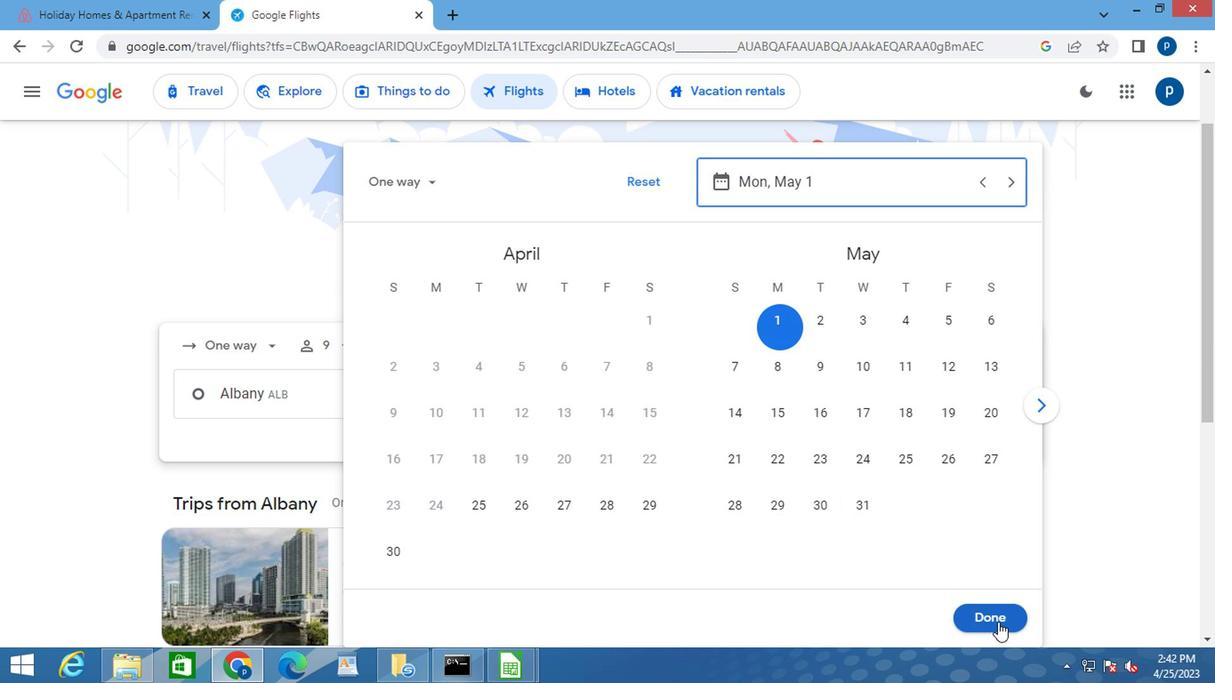 
Action: Mouse moved to (625, 461)
Screenshot: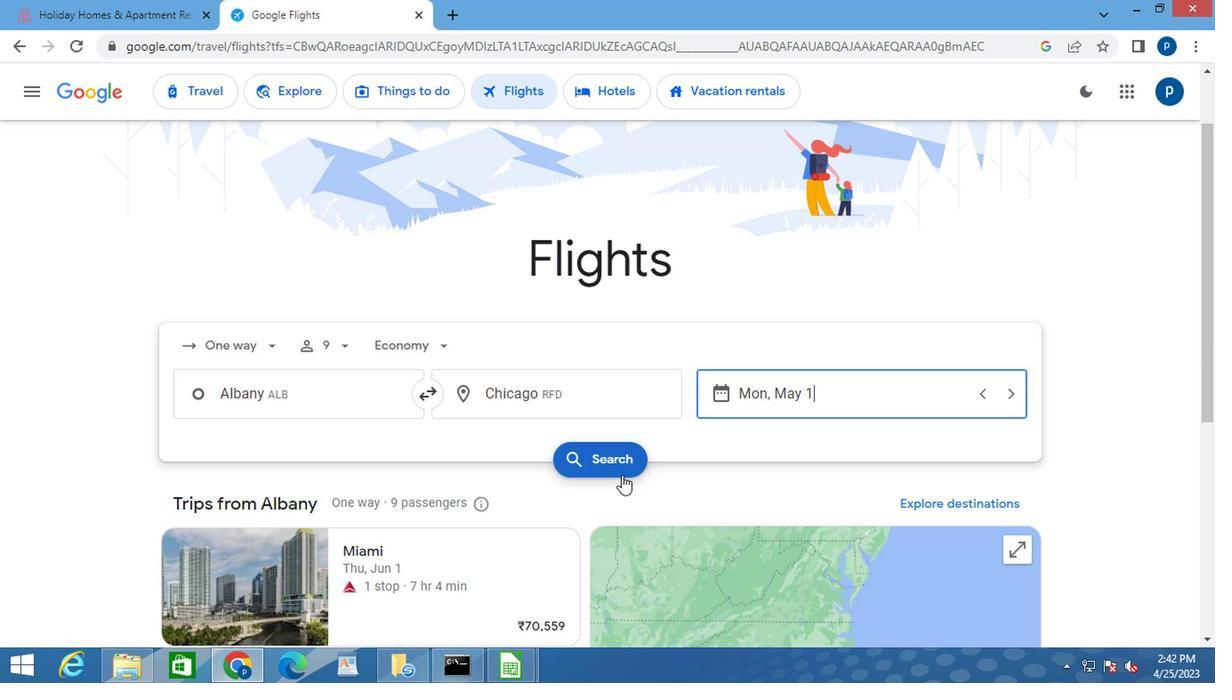 
Action: Mouse pressed left at (625, 461)
Screenshot: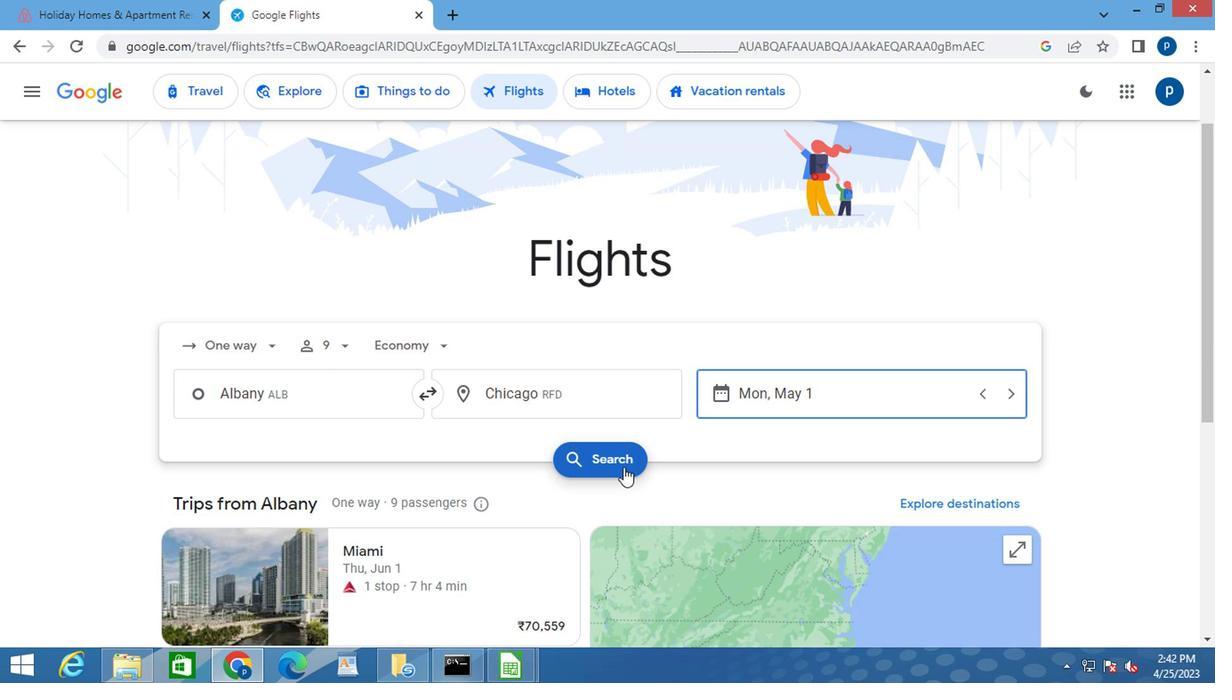 
Action: Mouse moved to (188, 255)
Screenshot: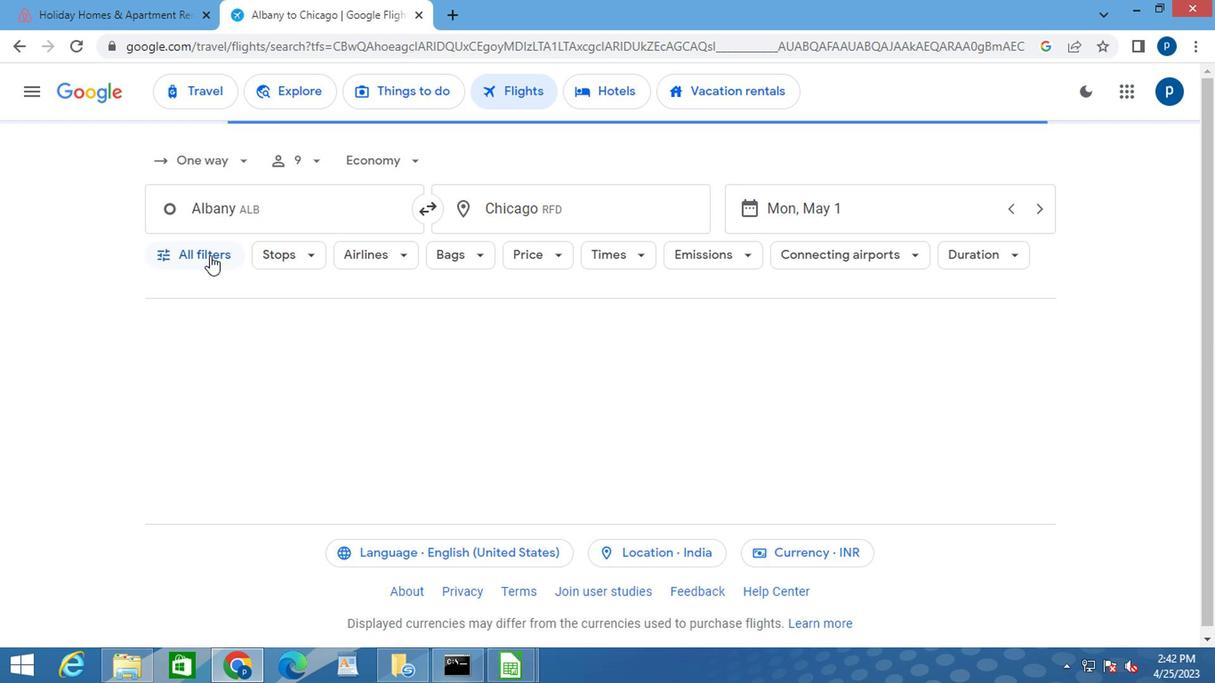 
Action: Mouse pressed left at (188, 255)
Screenshot: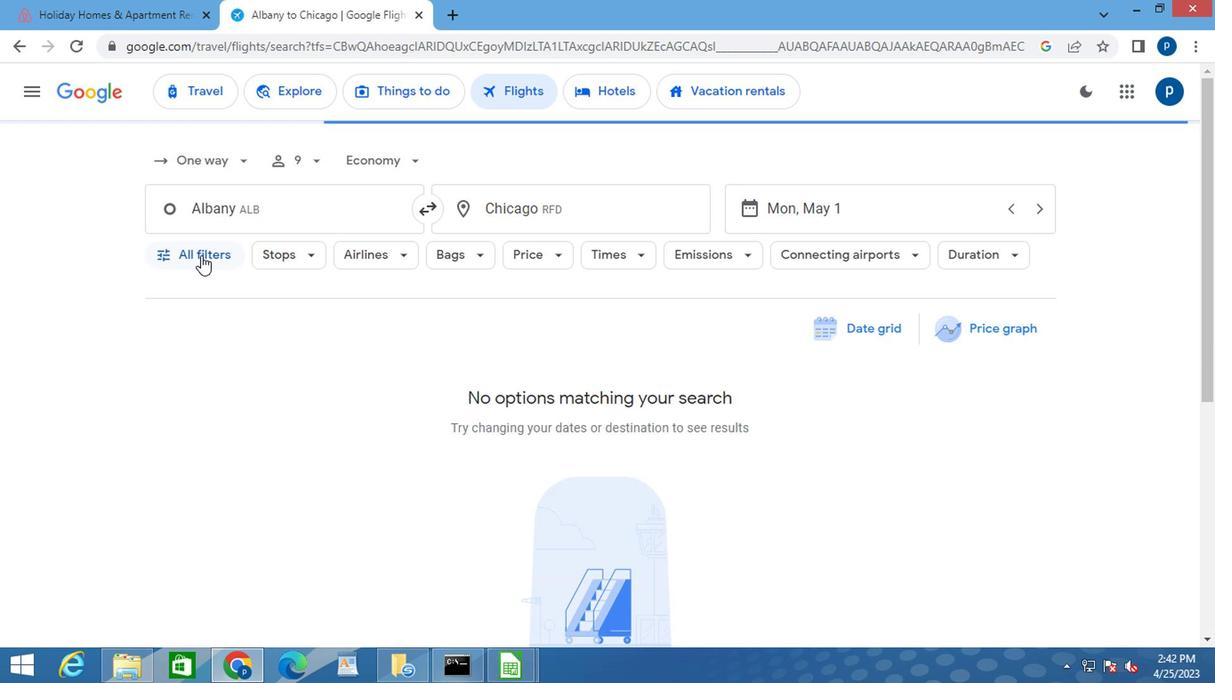 
Action: Mouse moved to (267, 460)
Screenshot: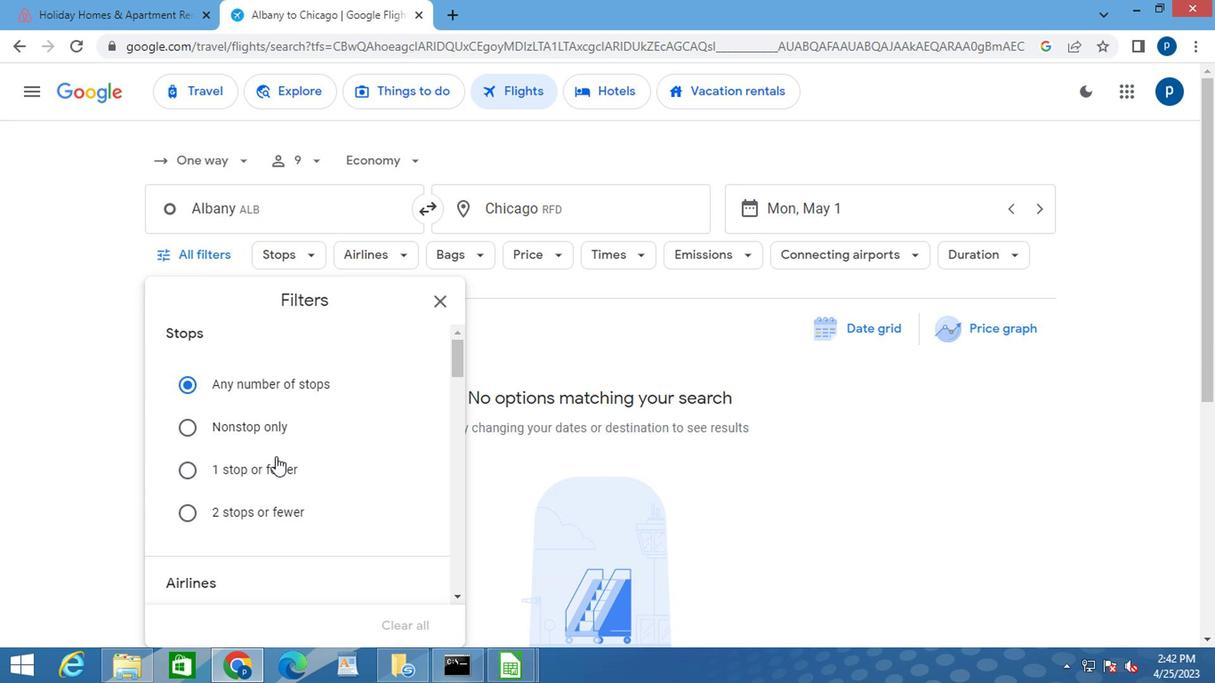 
Action: Mouse scrolled (267, 460) with delta (0, 0)
Screenshot: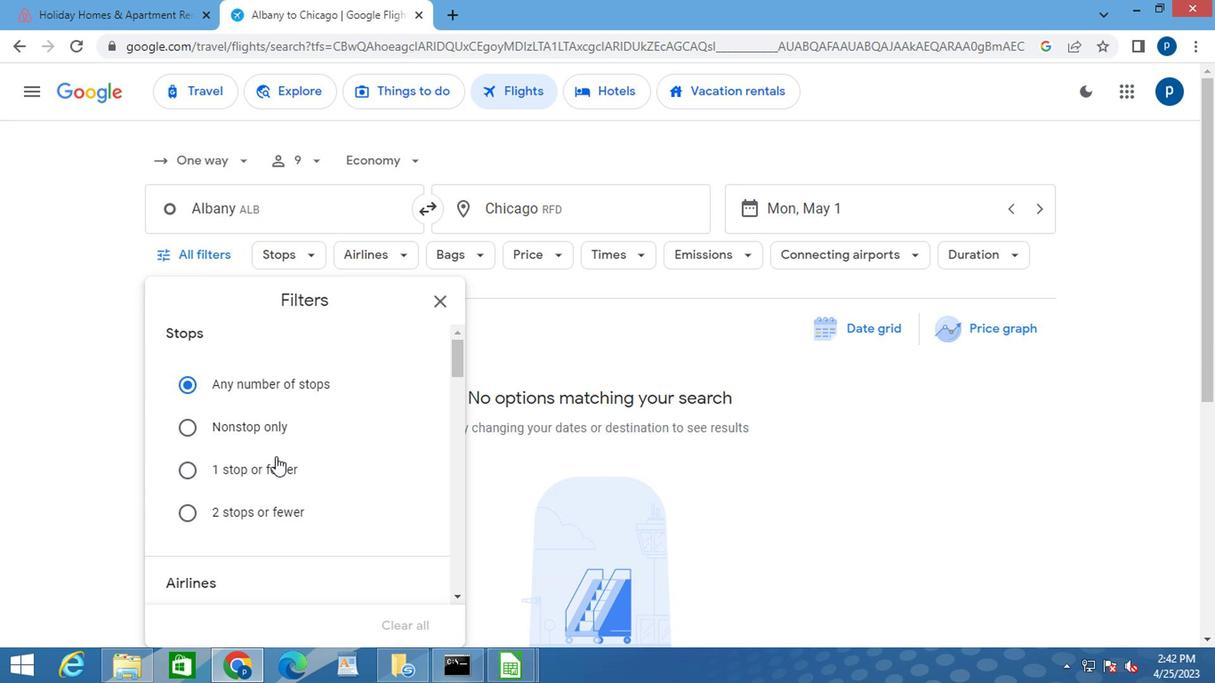 
Action: Mouse scrolled (267, 460) with delta (0, 0)
Screenshot: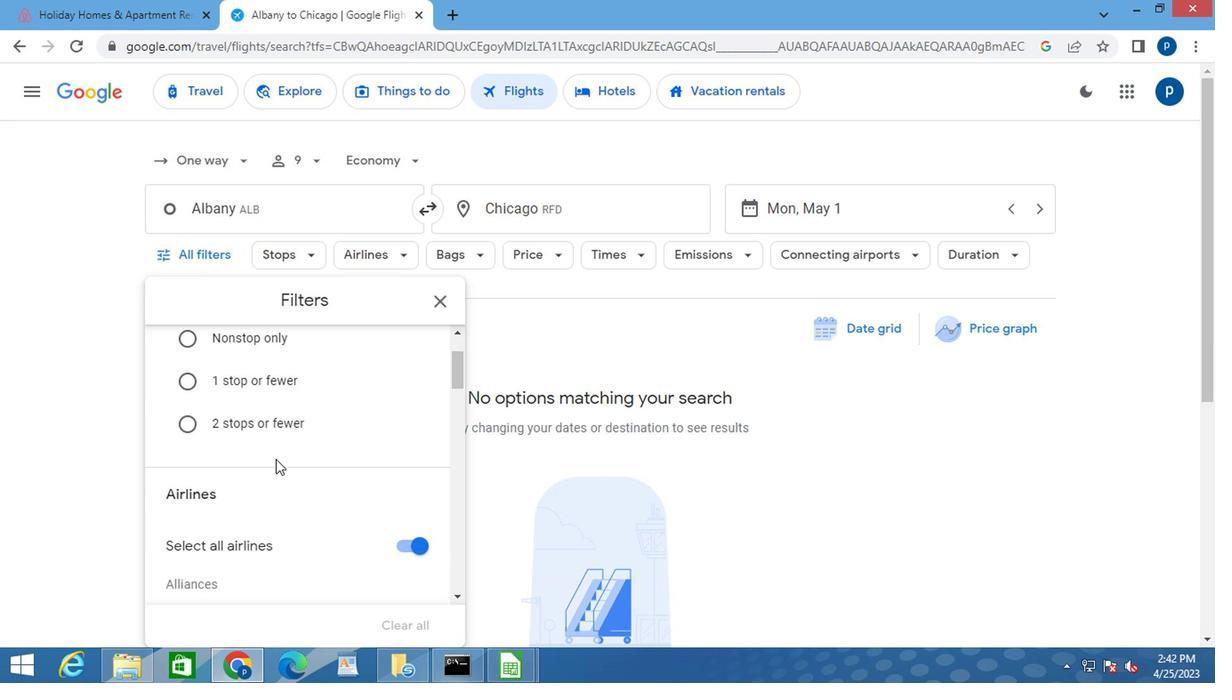 
Action: Mouse moved to (268, 460)
Screenshot: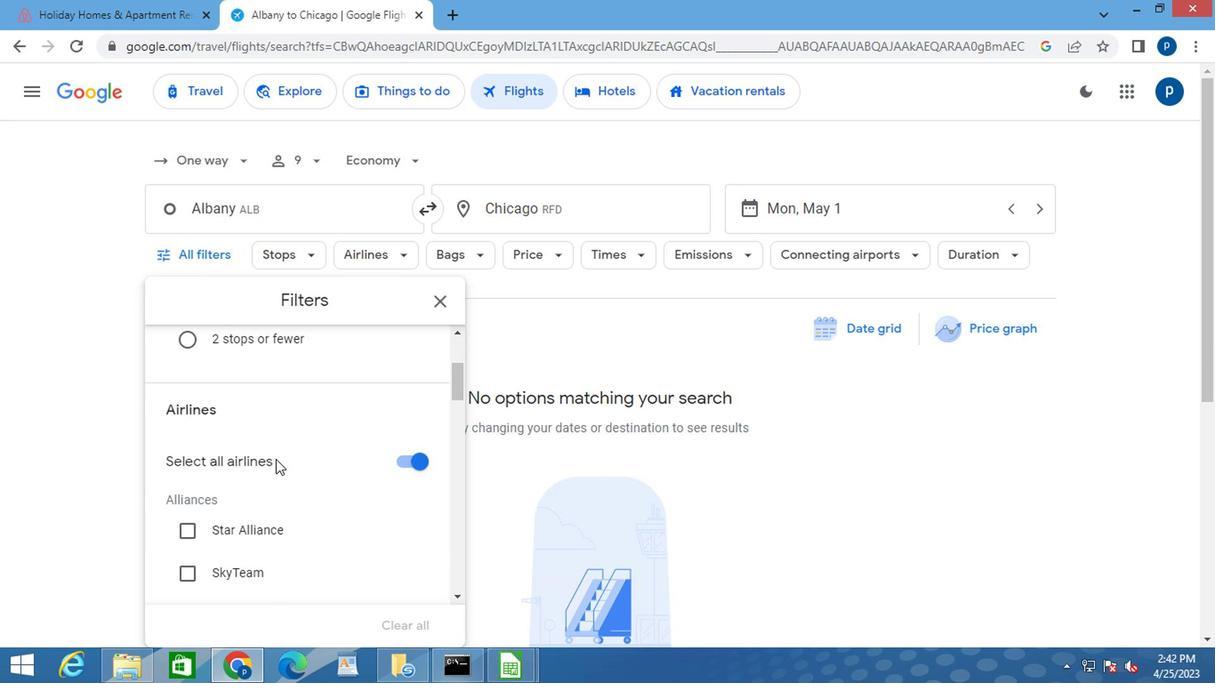 
Action: Mouse scrolled (268, 460) with delta (0, 0)
Screenshot: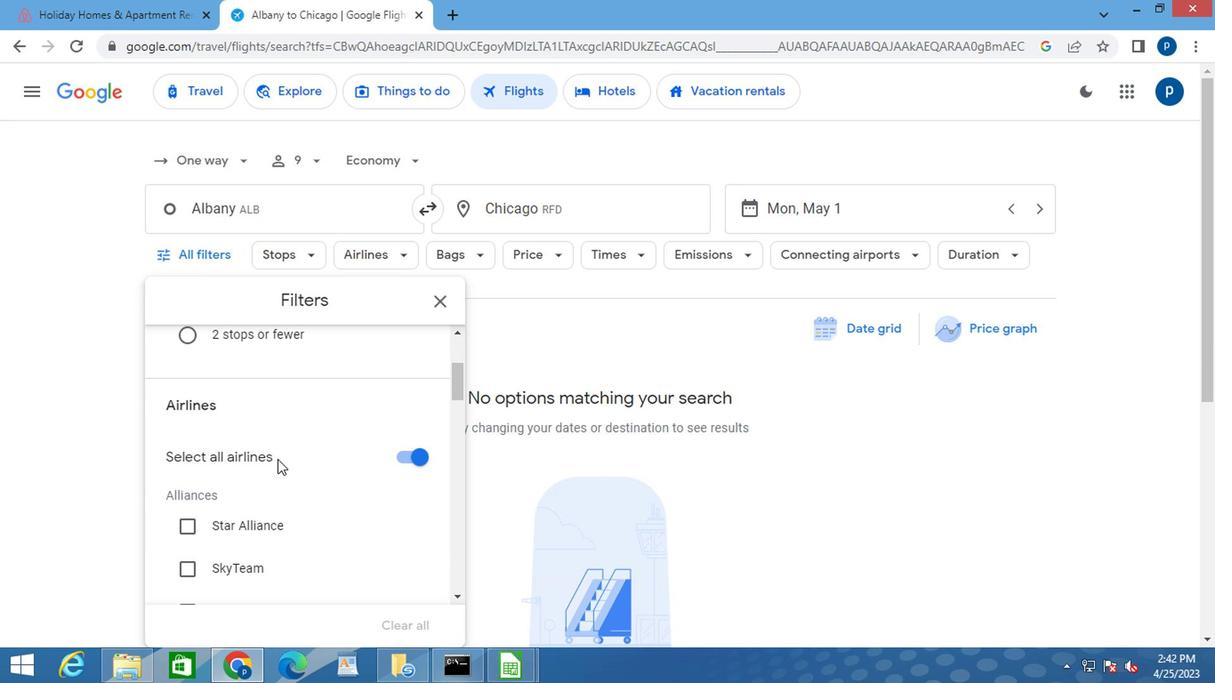 
Action: Mouse moved to (274, 456)
Screenshot: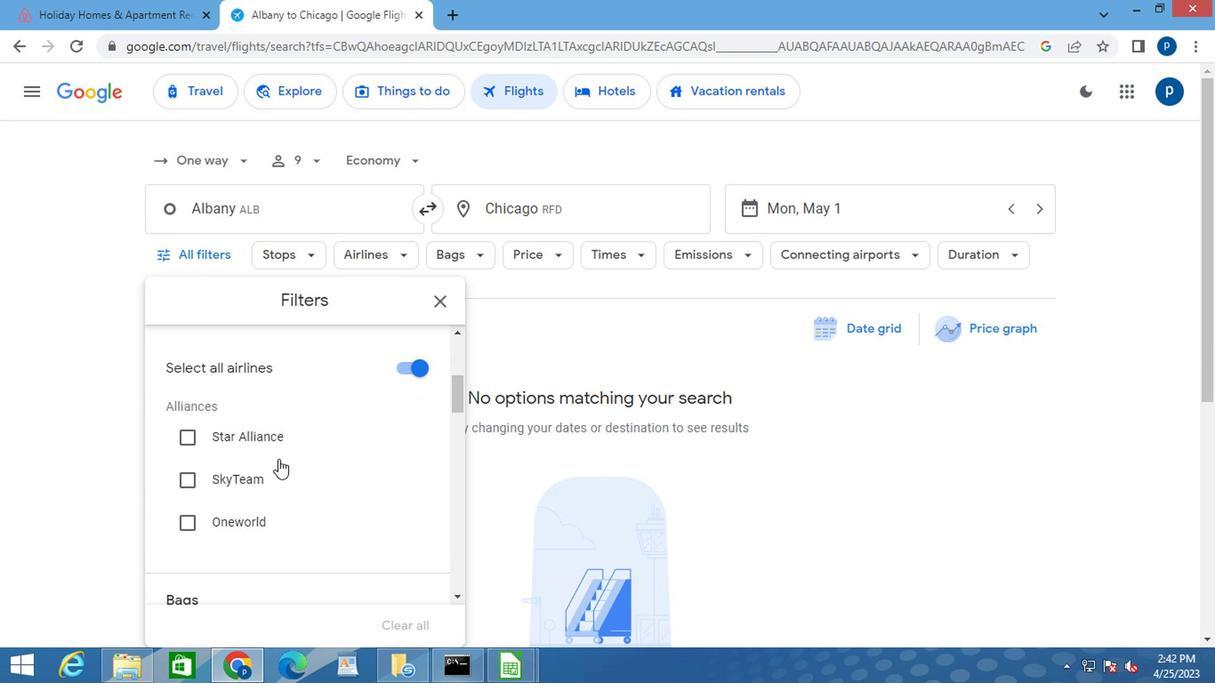 
Action: Mouse scrolled (274, 455) with delta (0, 0)
Screenshot: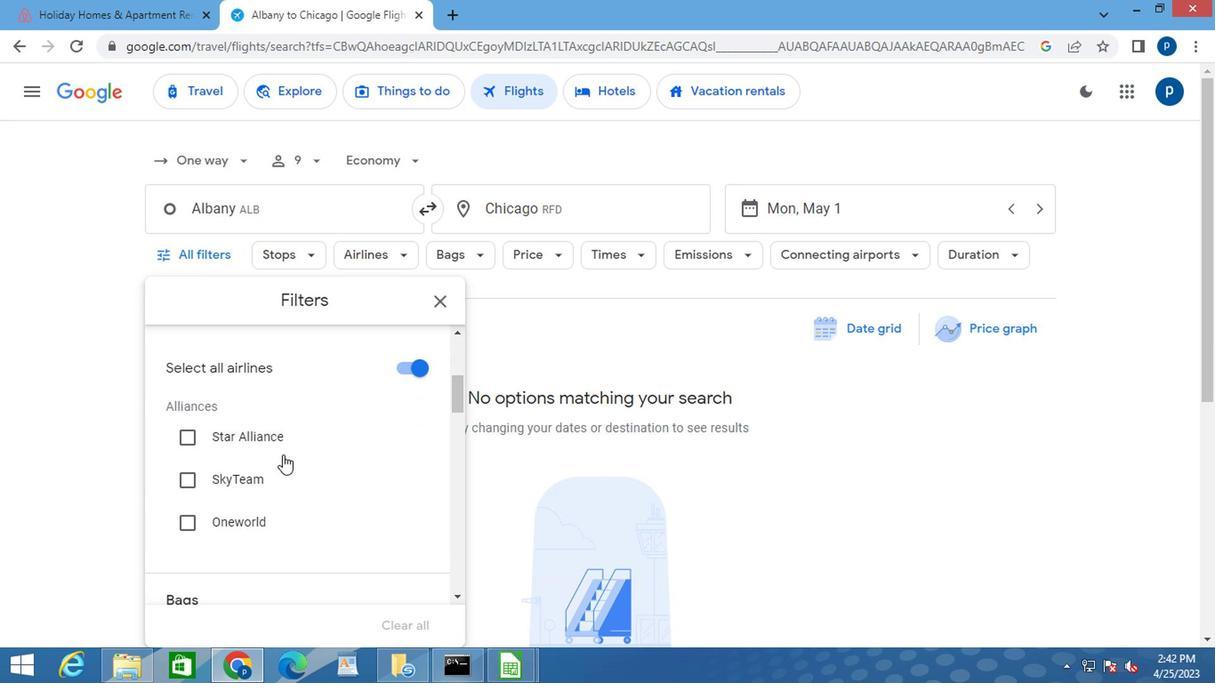 
Action: Mouse moved to (279, 449)
Screenshot: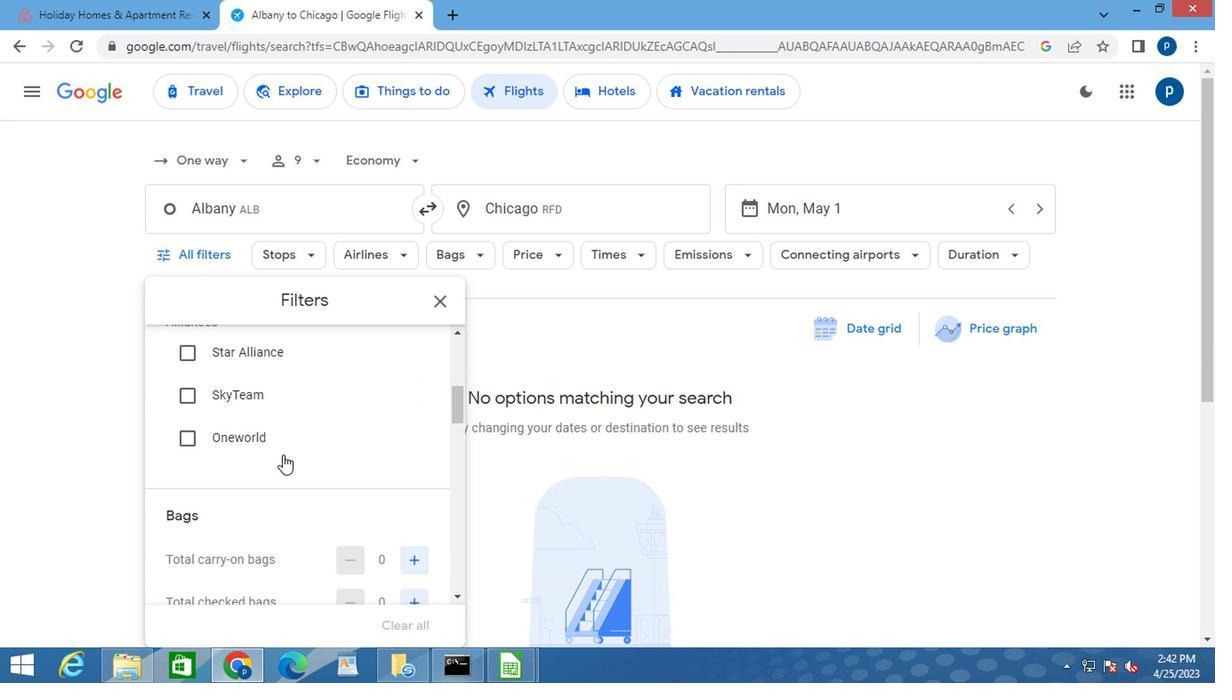 
Action: Mouse scrolled (279, 448) with delta (0, -1)
Screenshot: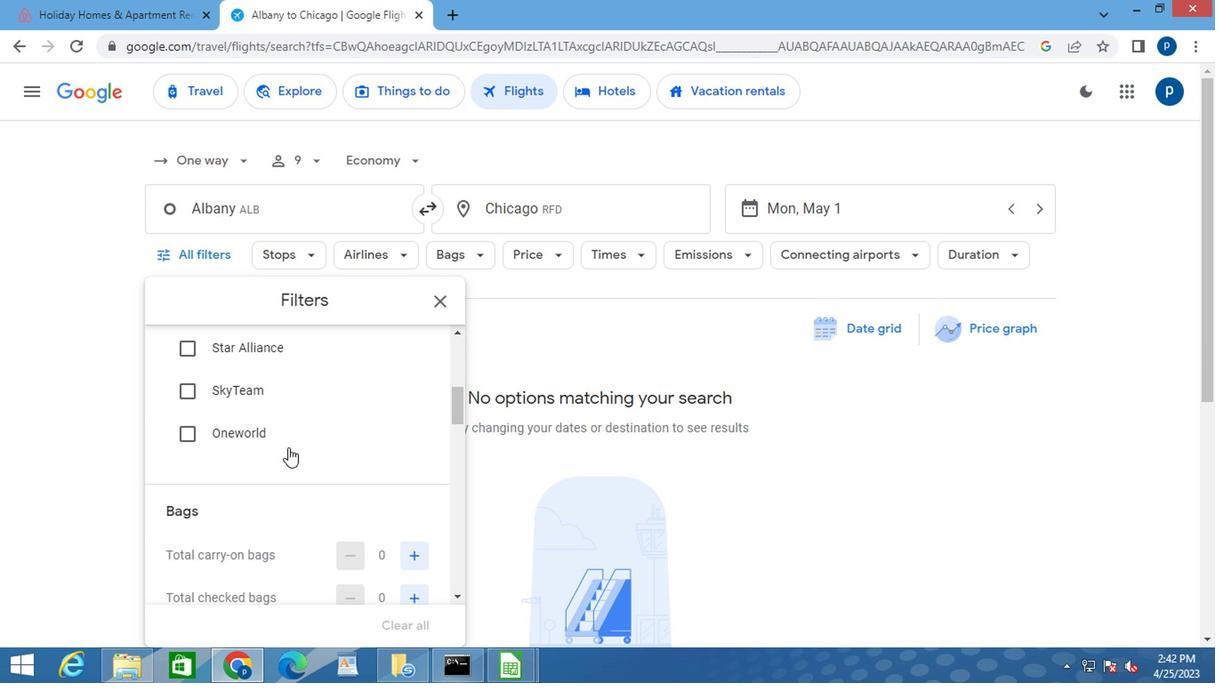 
Action: Mouse scrolled (279, 449) with delta (0, 0)
Screenshot: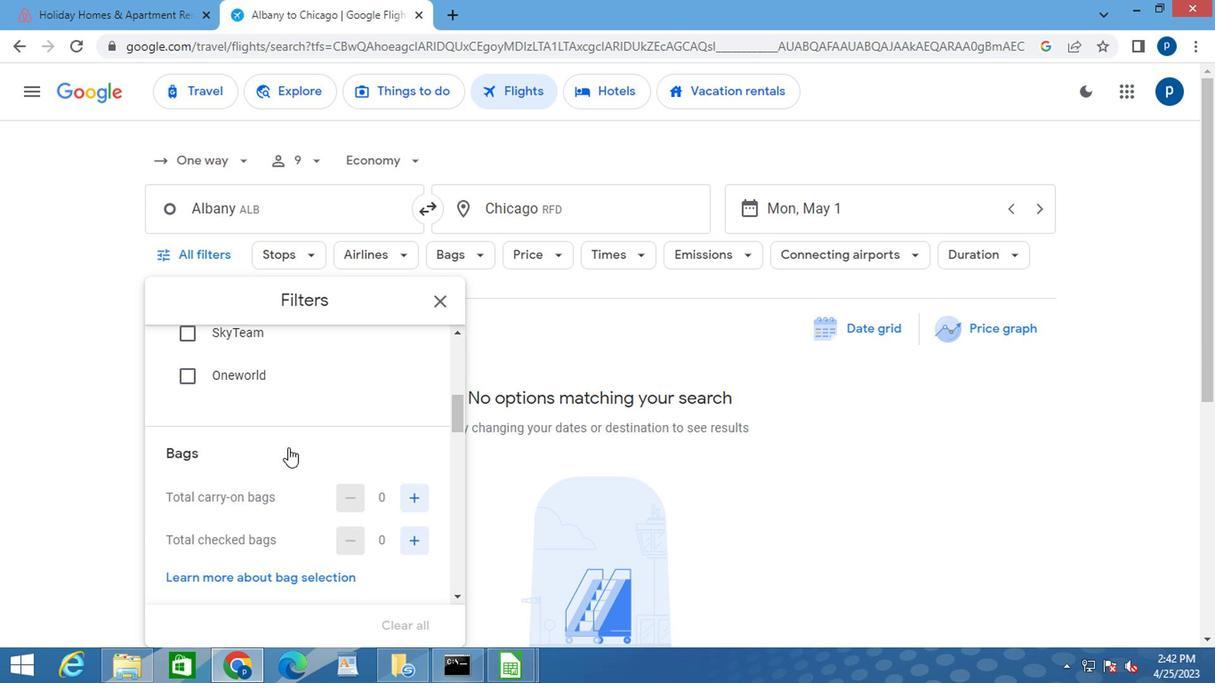 
Action: Mouse scrolled (279, 449) with delta (0, 0)
Screenshot: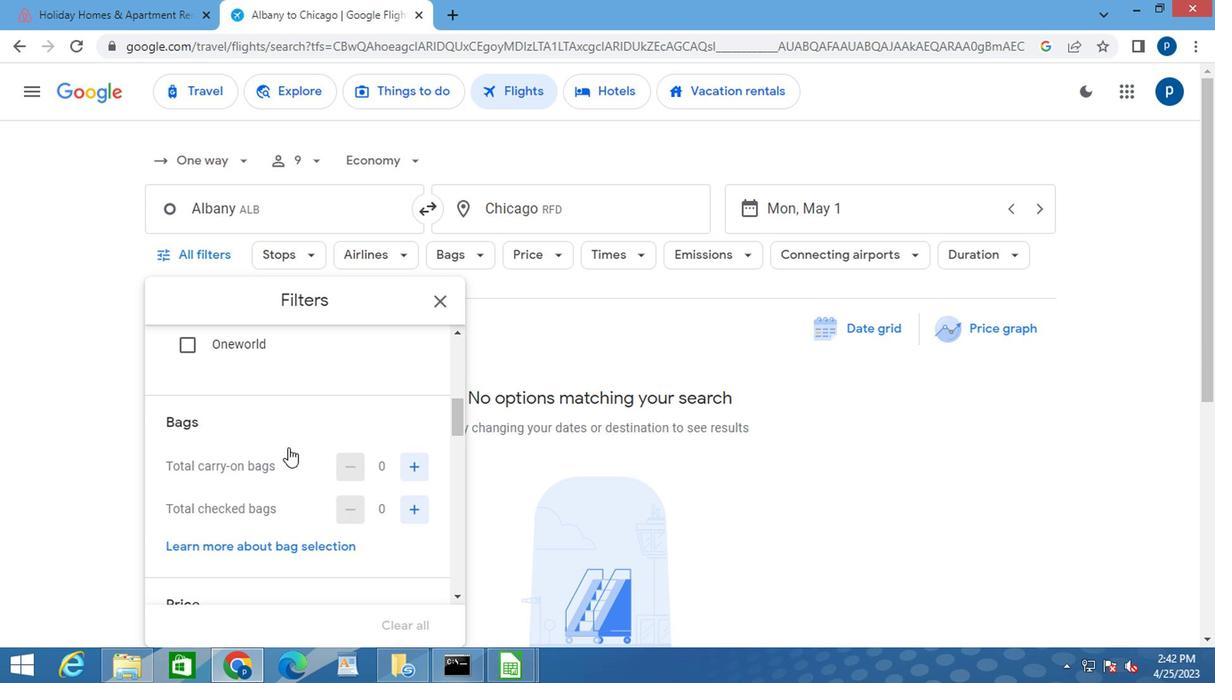 
Action: Mouse scrolled (279, 448) with delta (0, -1)
Screenshot: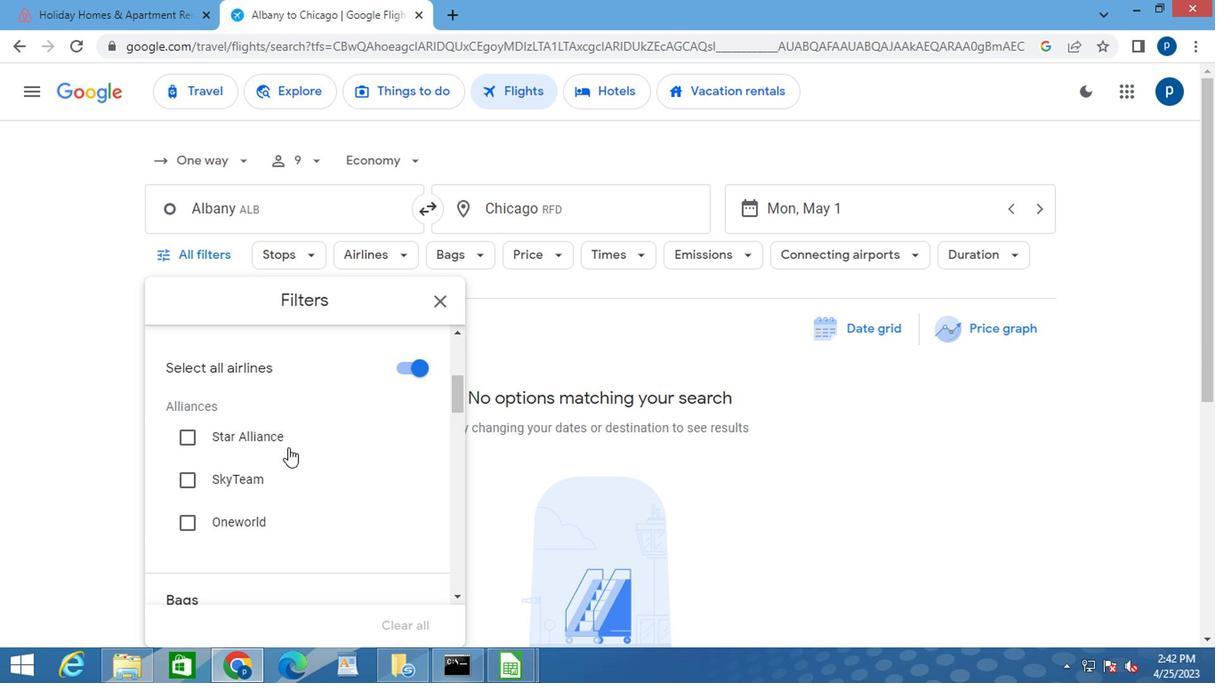 
Action: Mouse moved to (279, 449)
Screenshot: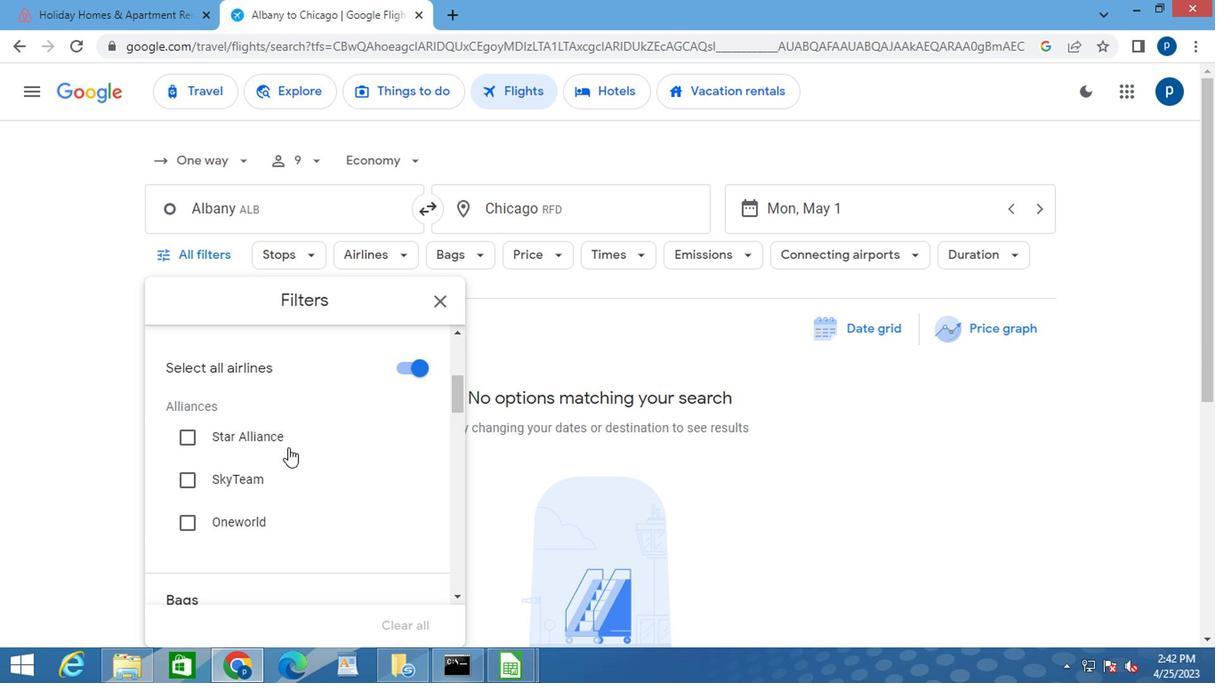 
Action: Mouse scrolled (279, 448) with delta (0, -1)
Screenshot: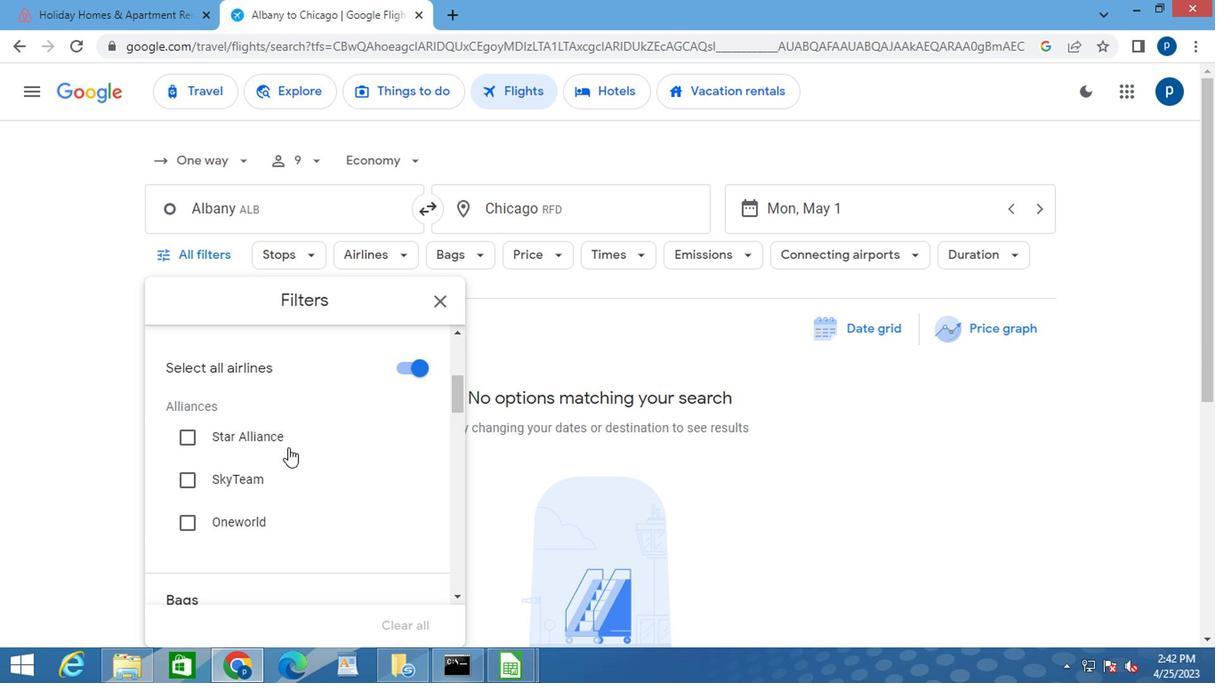 
Action: Mouse scrolled (279, 448) with delta (0, -1)
Screenshot: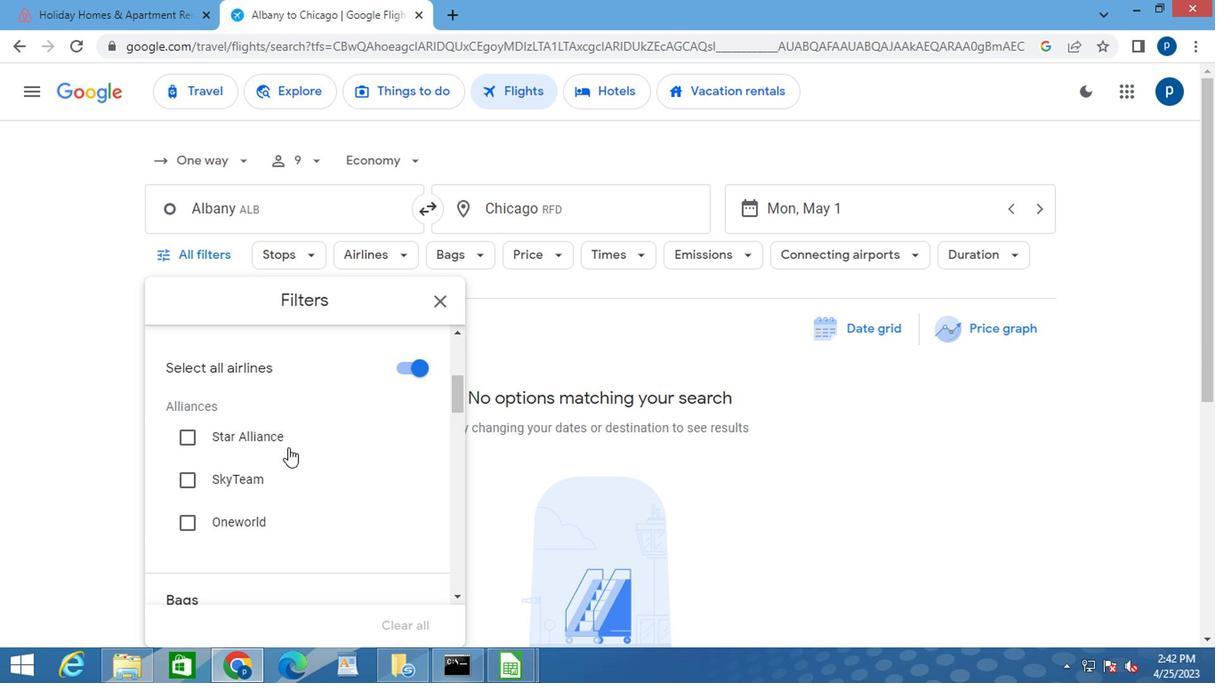
Action: Mouse moved to (414, 417)
Screenshot: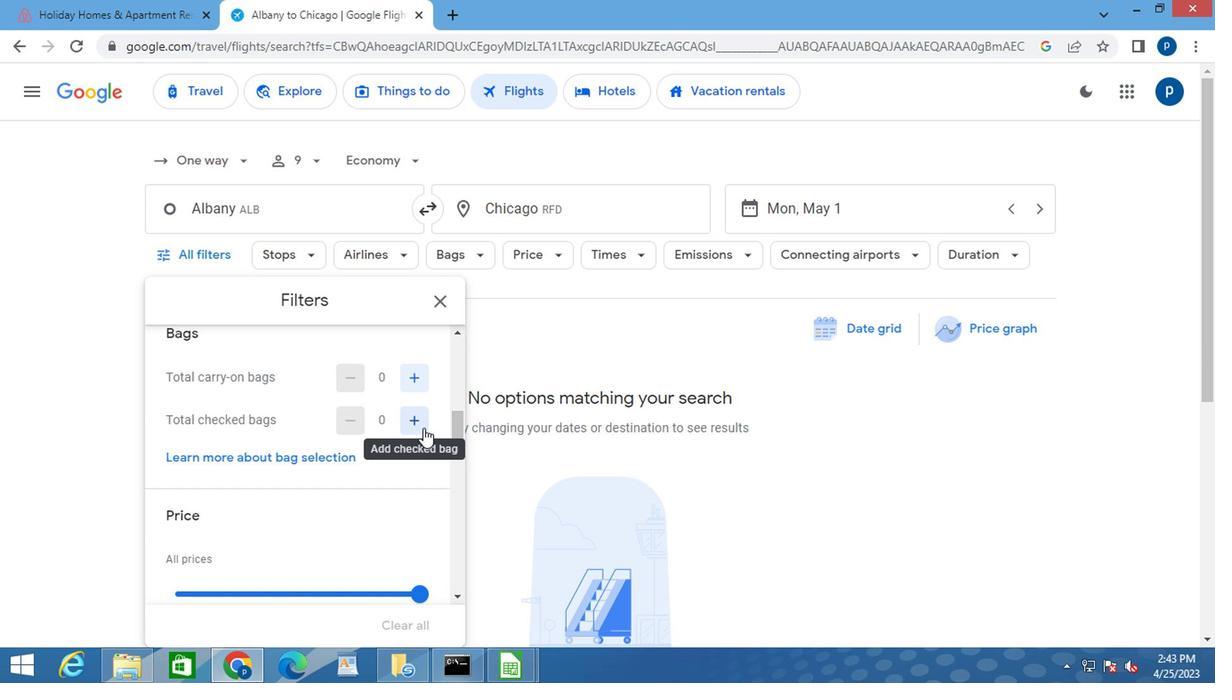
Action: Mouse pressed left at (414, 417)
Screenshot: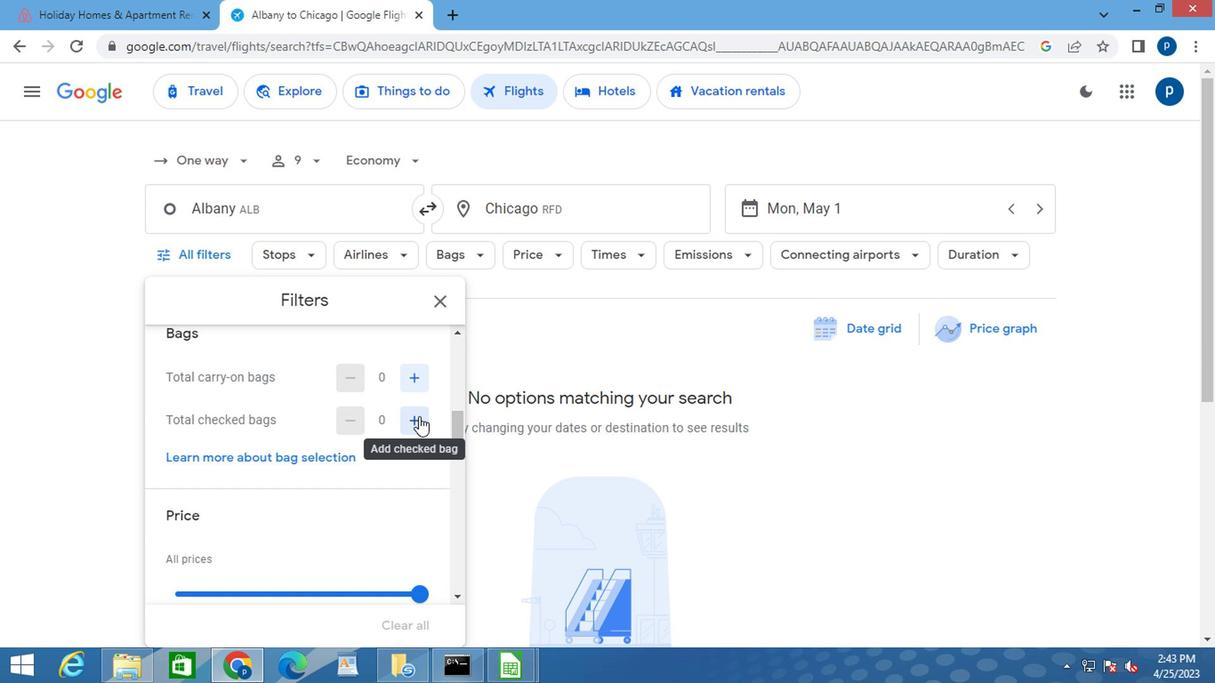 
Action: Mouse moved to (359, 434)
Screenshot: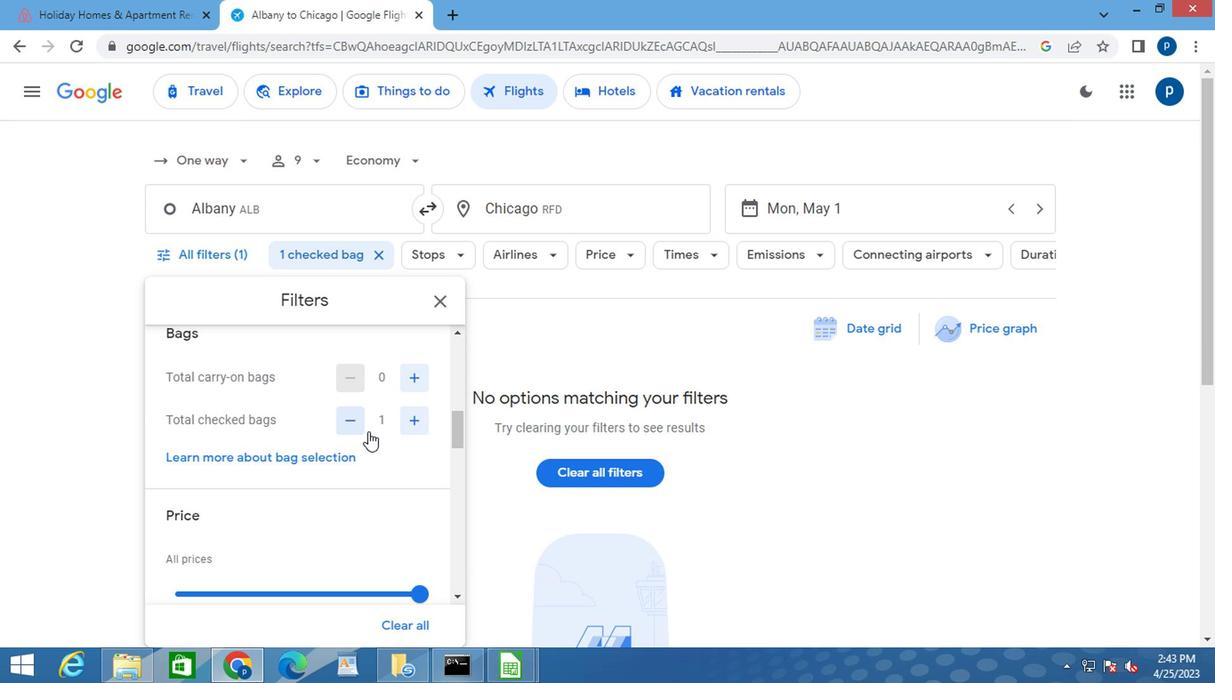 
Action: Mouse scrolled (359, 432) with delta (0, -1)
Screenshot: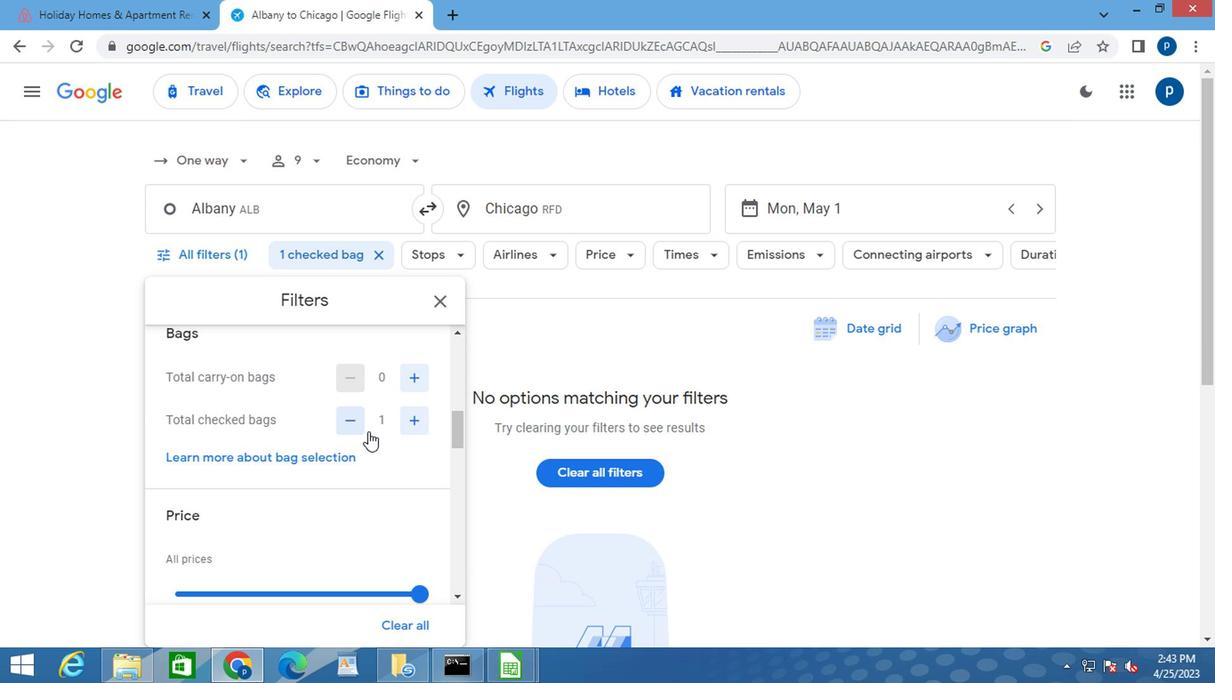 
Action: Mouse moved to (404, 502)
Screenshot: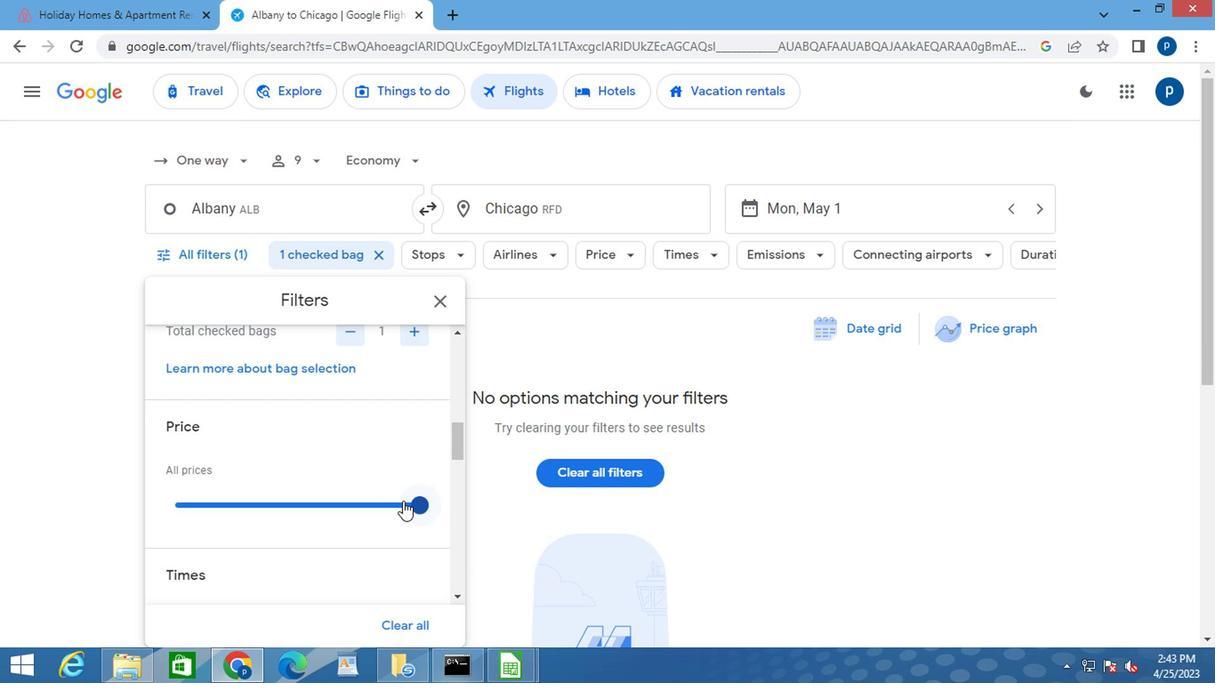 
Action: Mouse pressed left at (404, 502)
Screenshot: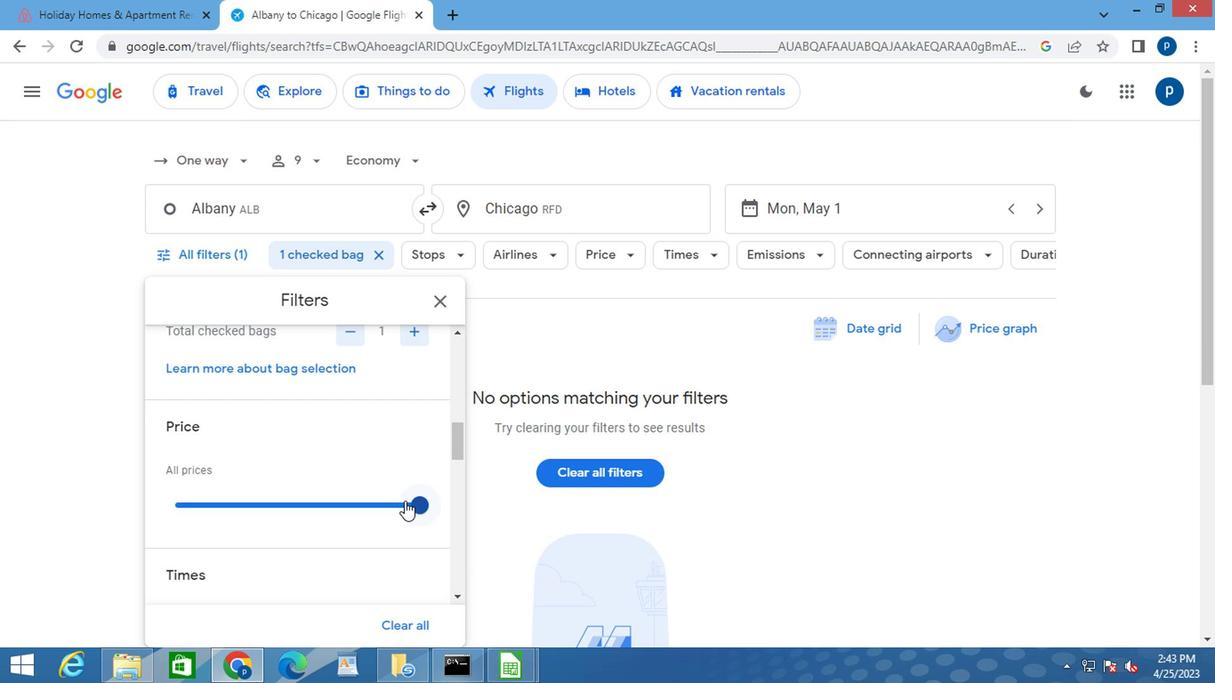 
Action: Mouse moved to (322, 536)
Screenshot: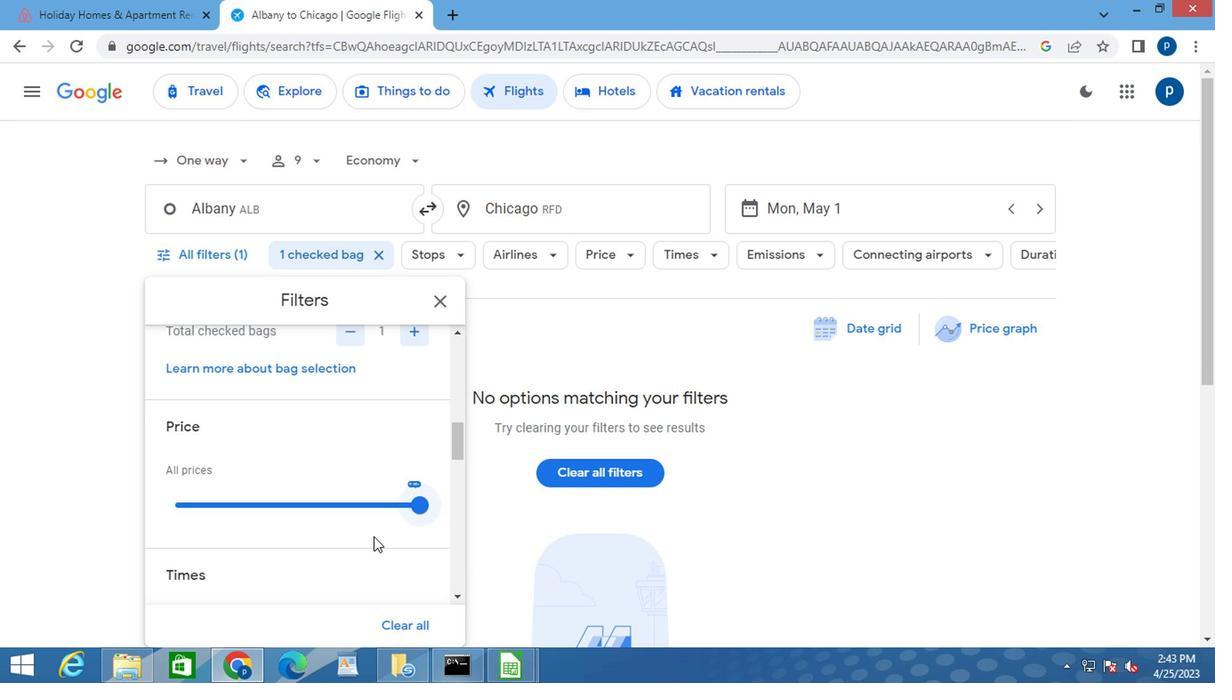 
Action: Mouse scrolled (322, 534) with delta (0, -1)
Screenshot: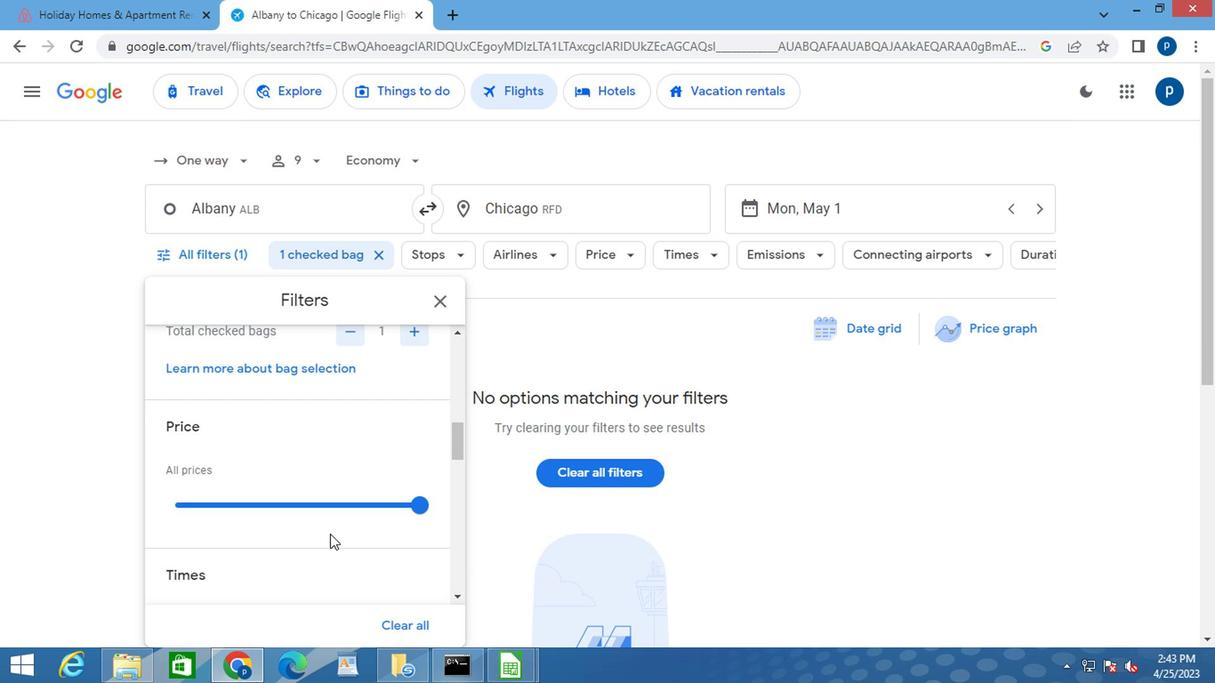 
Action: Mouse moved to (407, 421)
Screenshot: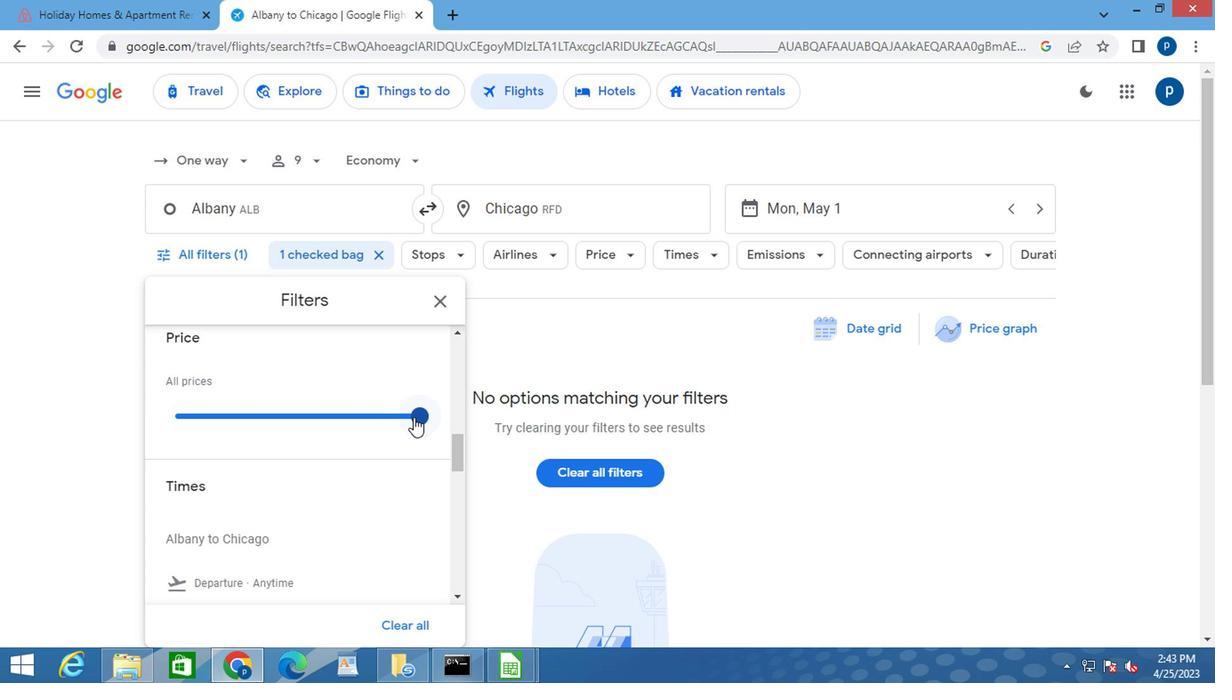 
Action: Mouse scrolled (407, 420) with delta (0, -1)
Screenshot: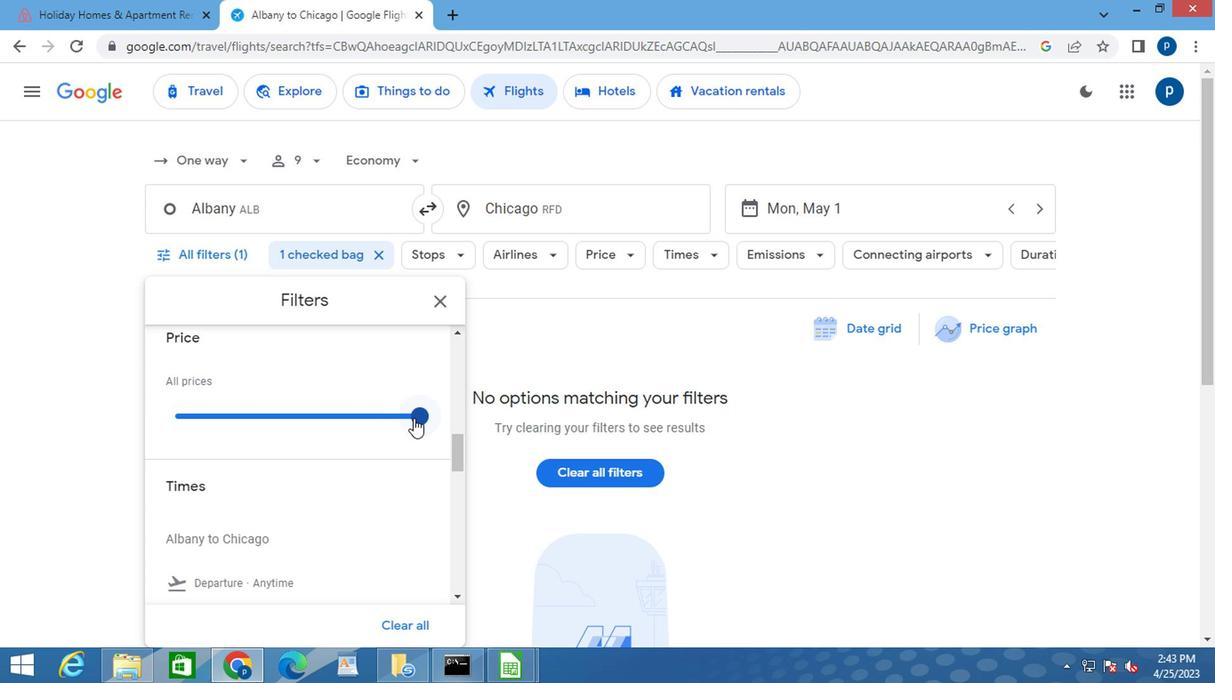 
Action: Mouse moved to (407, 422)
Screenshot: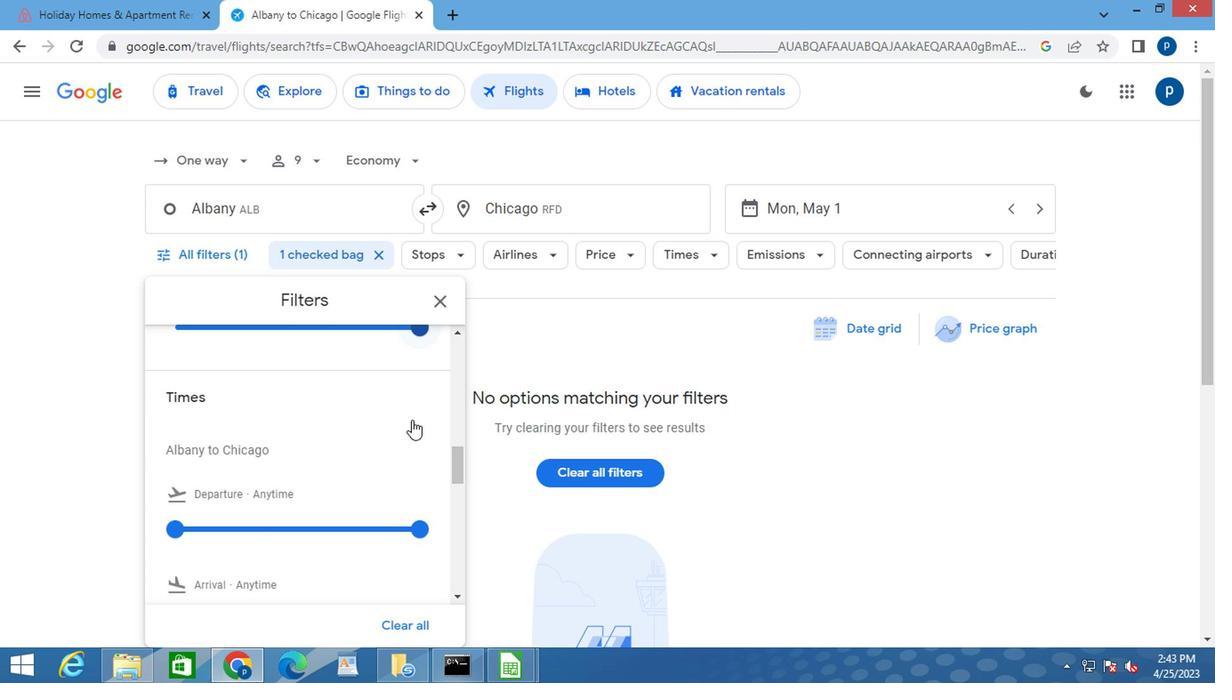 
Action: Mouse scrolled (407, 421) with delta (0, 0)
Screenshot: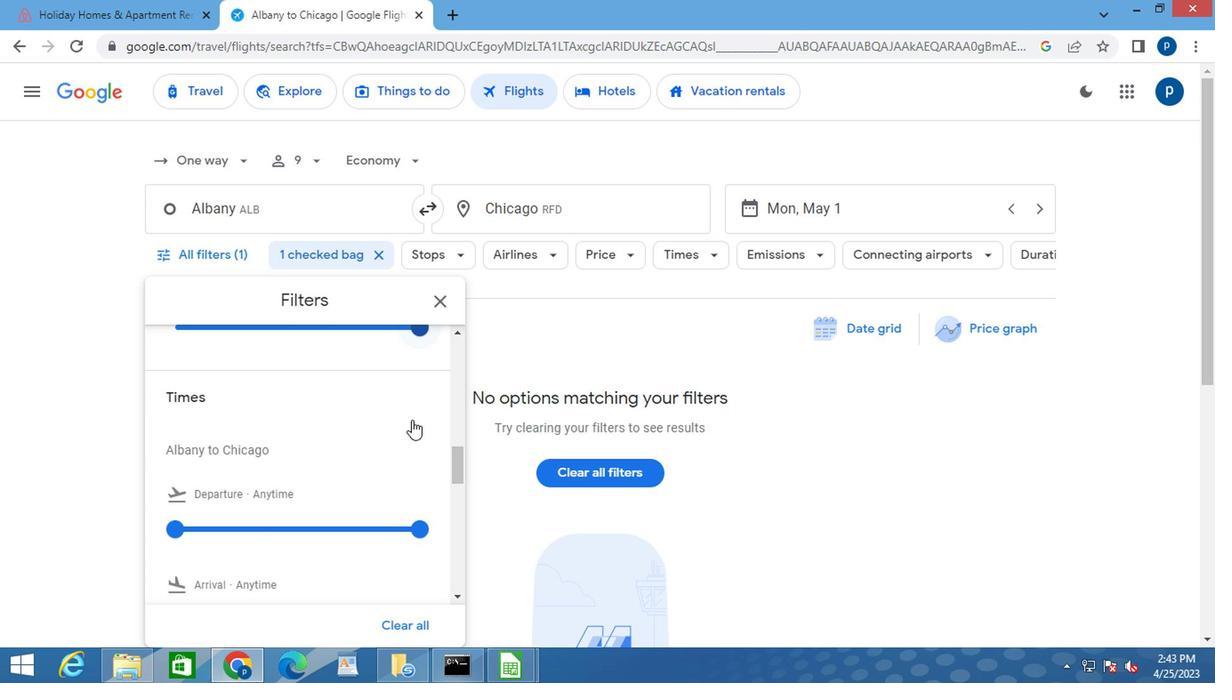 
Action: Mouse moved to (409, 436)
Screenshot: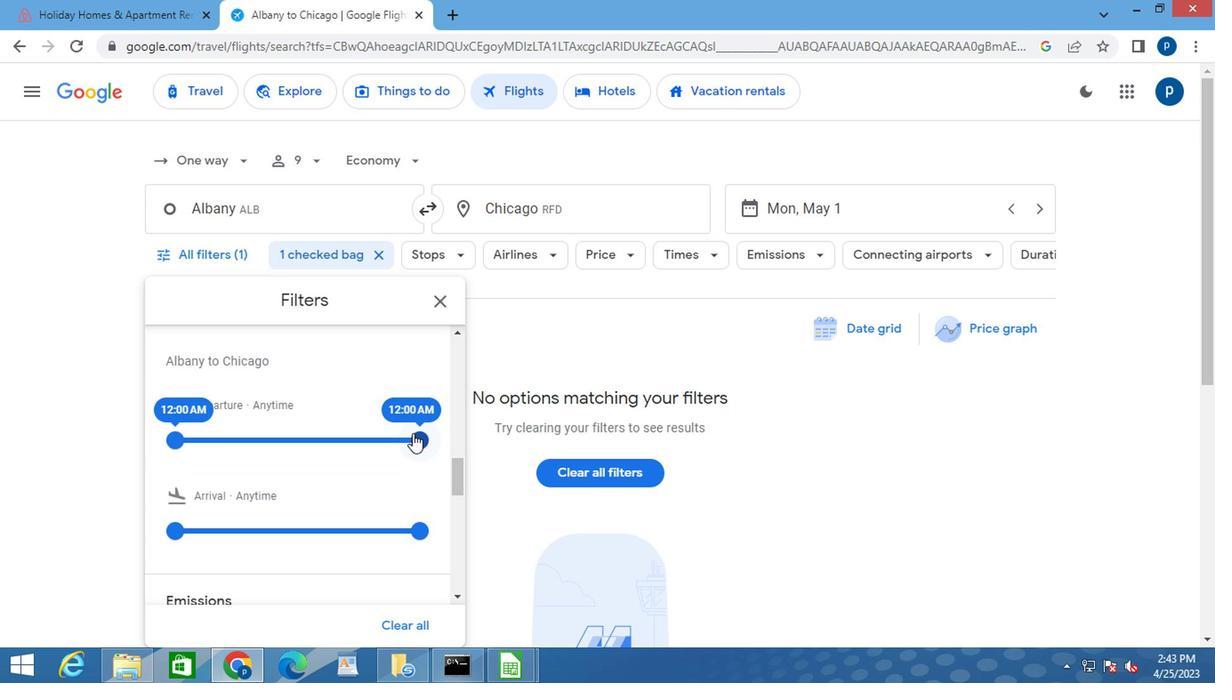 
Action: Mouse pressed left at (409, 436)
Screenshot: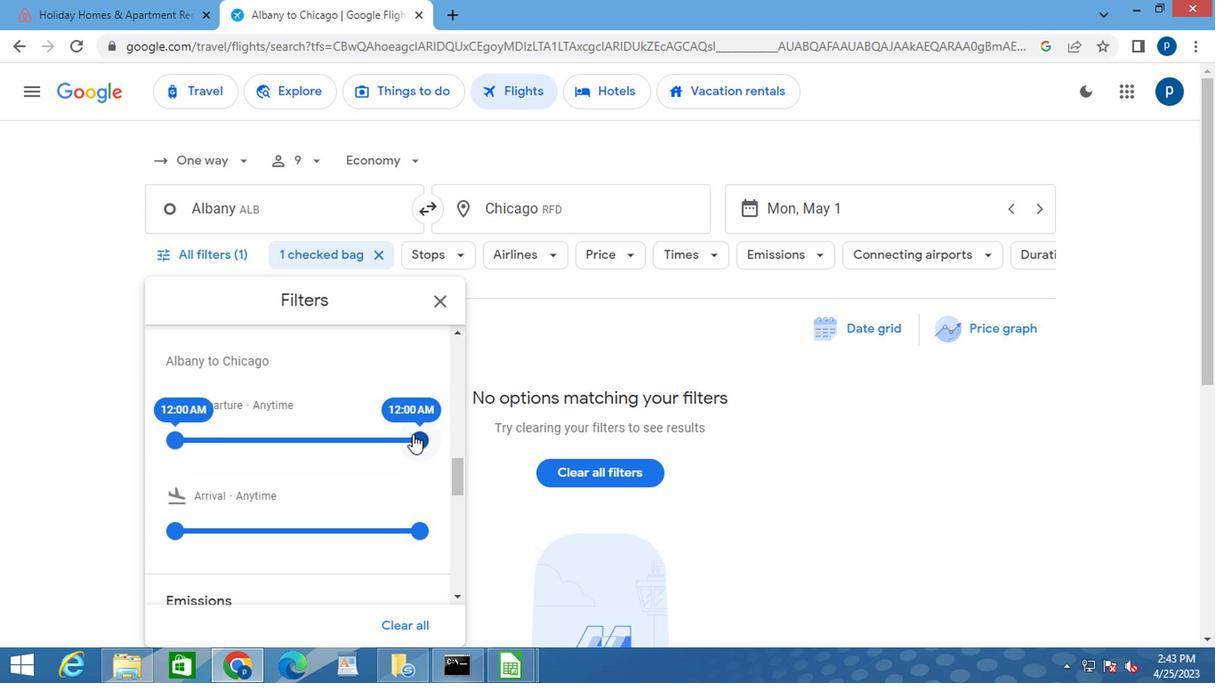 
Action: Mouse moved to (159, 441)
Screenshot: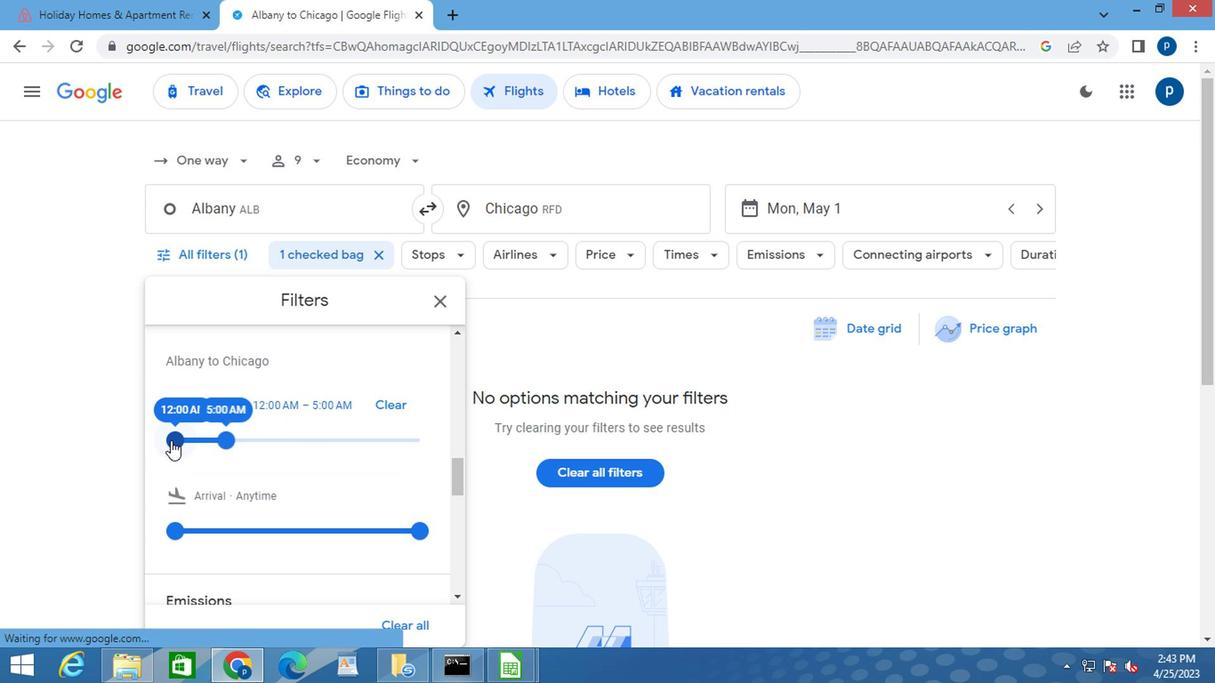 
Action: Mouse pressed left at (159, 441)
Screenshot: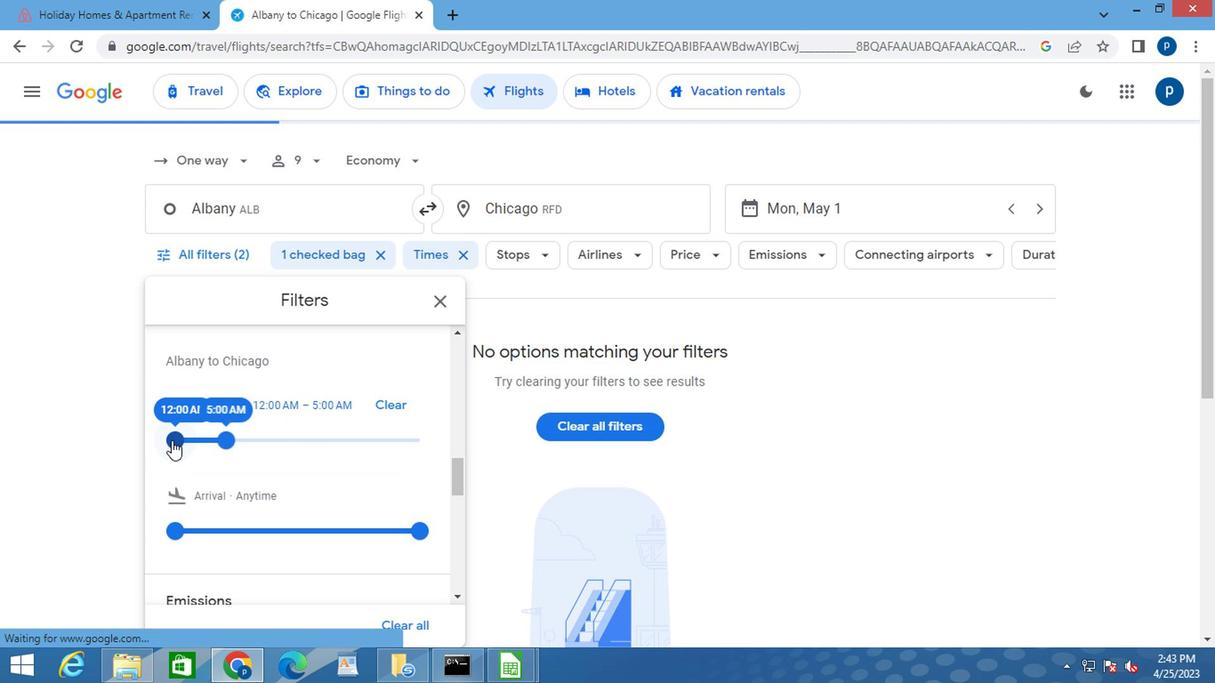 
Action: Mouse moved to (430, 298)
Screenshot: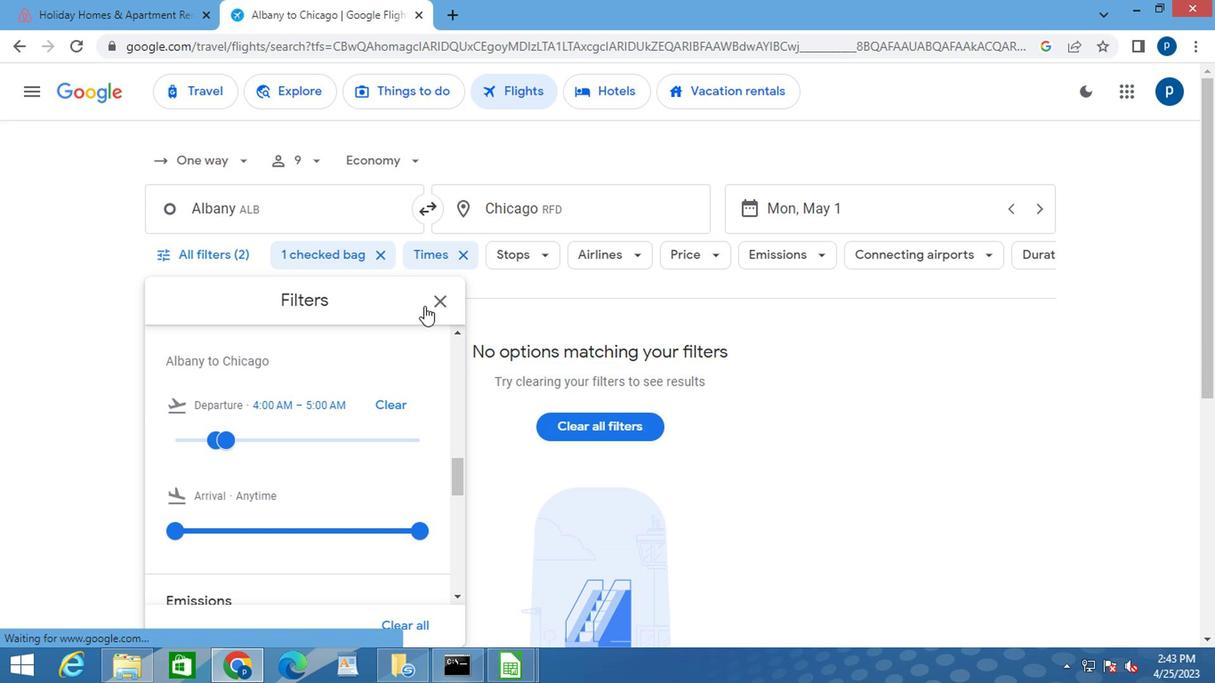 
Action: Mouse pressed left at (430, 298)
Screenshot: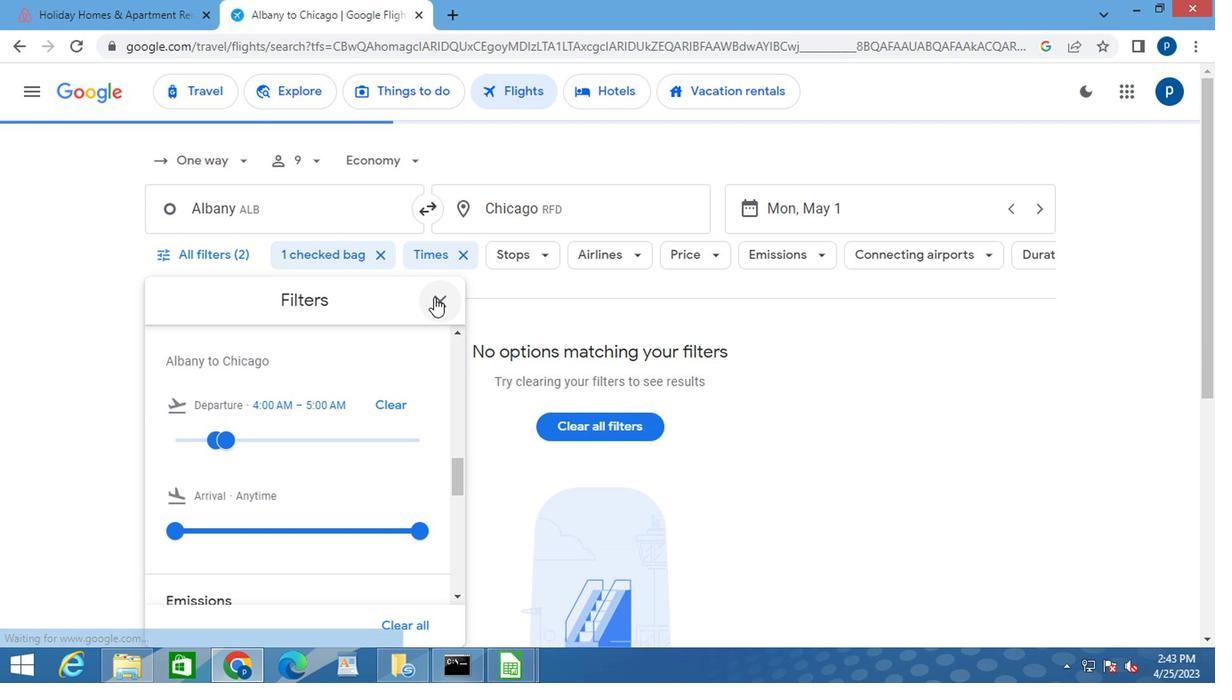 
